 Task: Search one way flight ticket for 2 adults, 2 infants in seat and 1 infant on lap in first from Block Island: Block Island State Airport to Evansville: Evansville Regional Airport on 5-3-2023. Choice of flights is Alaska. Number of bags: 1 carry on bag and 5 checked bags. Price is upto 80000. Outbound departure time preference is 9:15.
Action: Mouse moved to (298, 121)
Screenshot: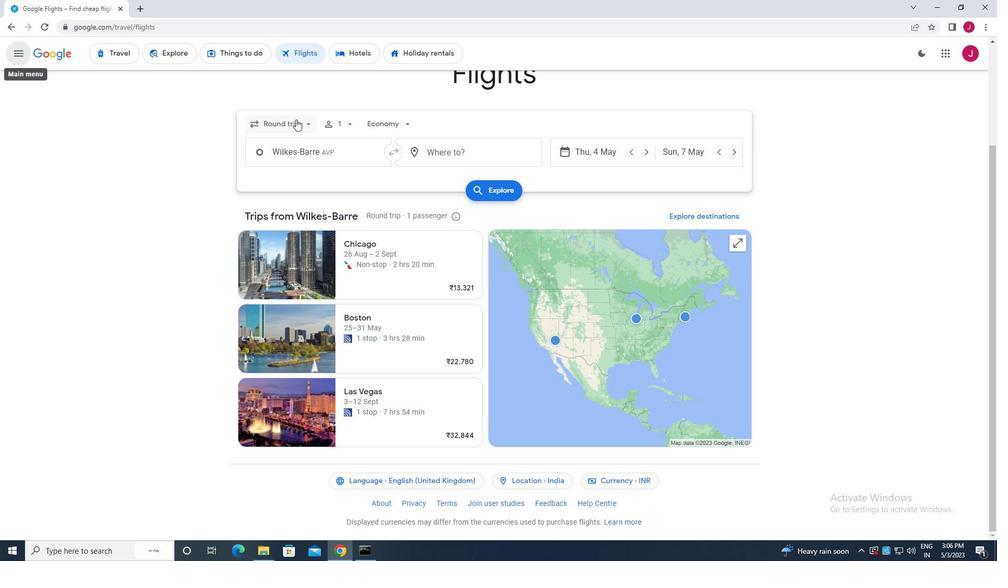 
Action: Mouse pressed left at (298, 121)
Screenshot: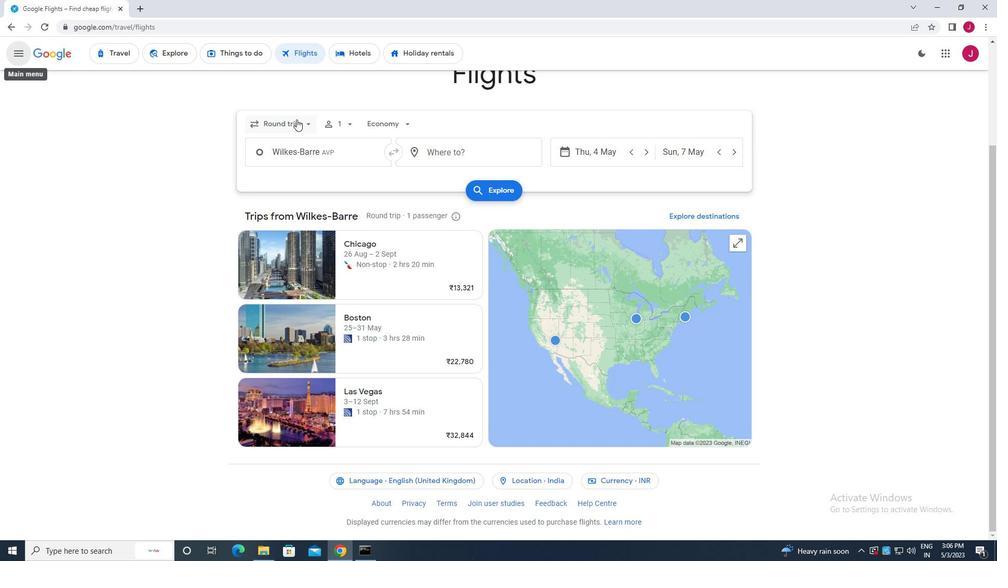 
Action: Mouse moved to (301, 170)
Screenshot: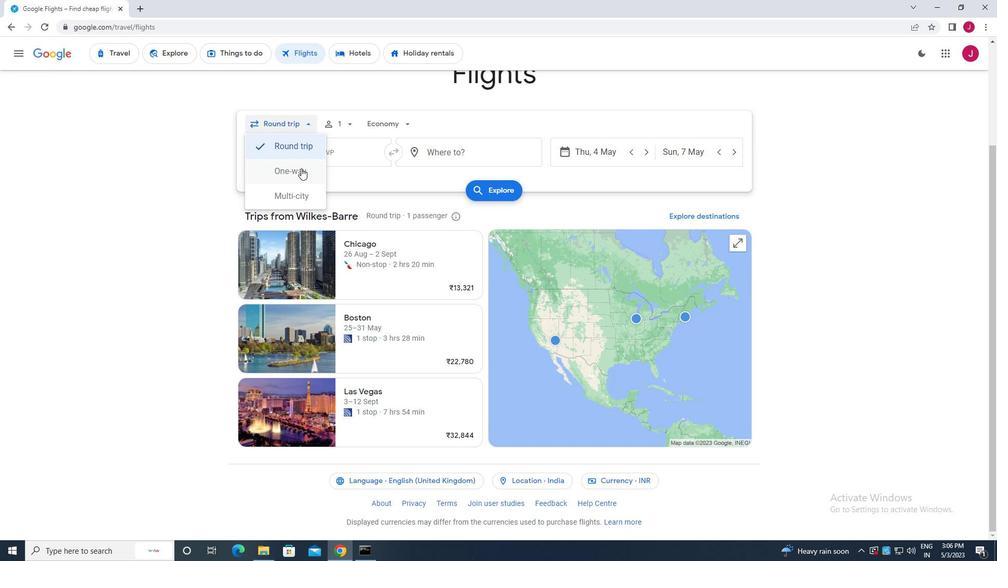
Action: Mouse pressed left at (301, 170)
Screenshot: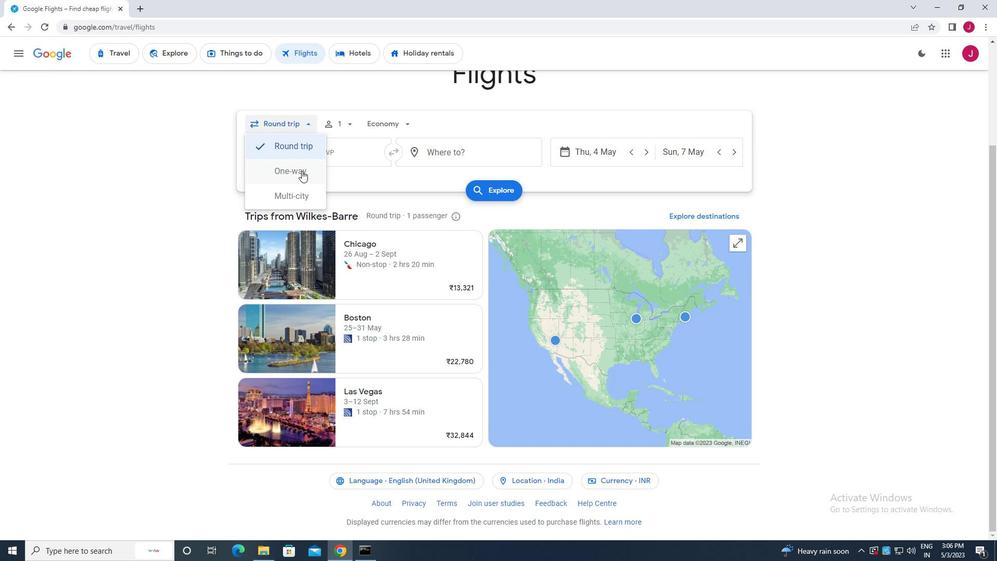 
Action: Mouse moved to (345, 125)
Screenshot: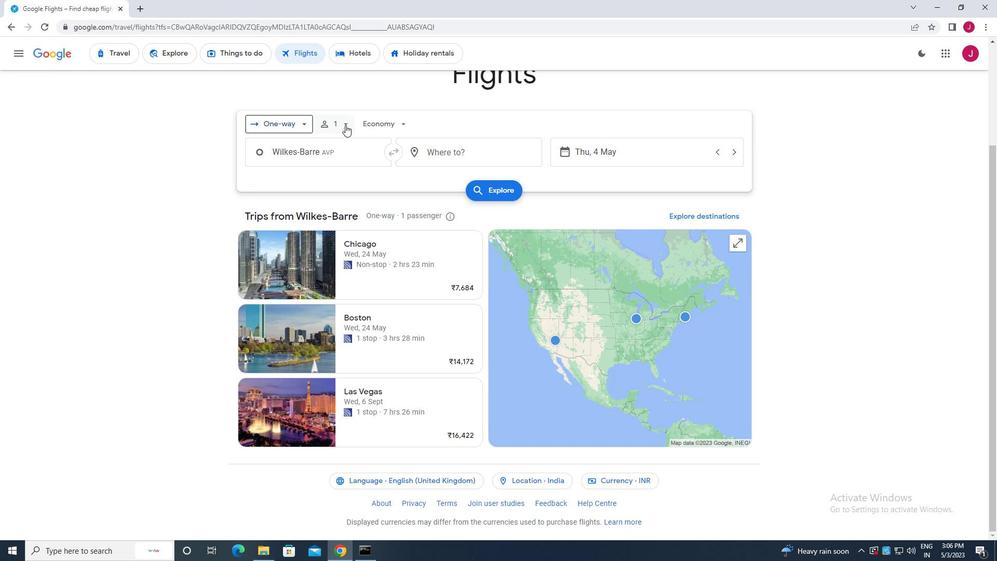 
Action: Mouse pressed left at (345, 125)
Screenshot: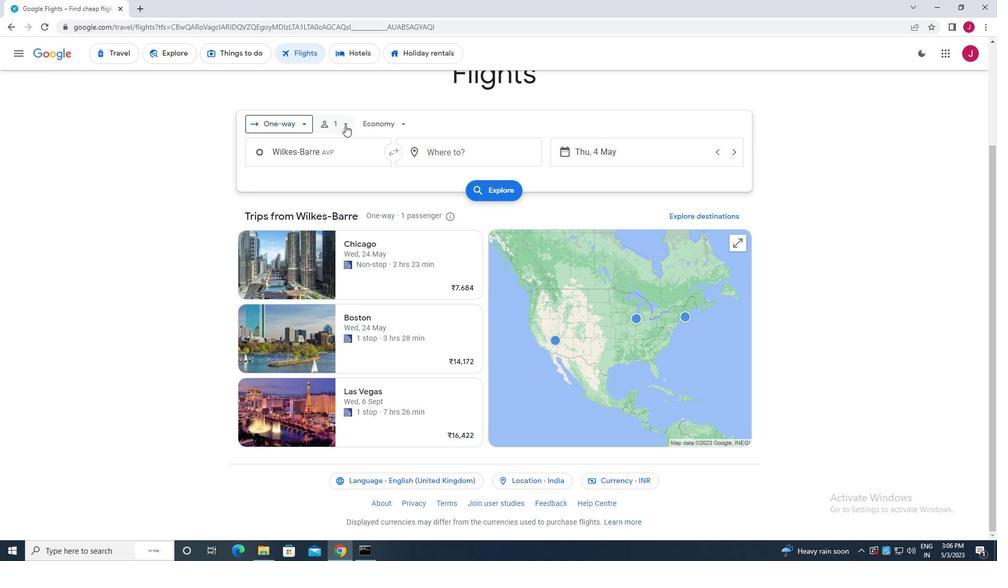 
Action: Mouse moved to (423, 151)
Screenshot: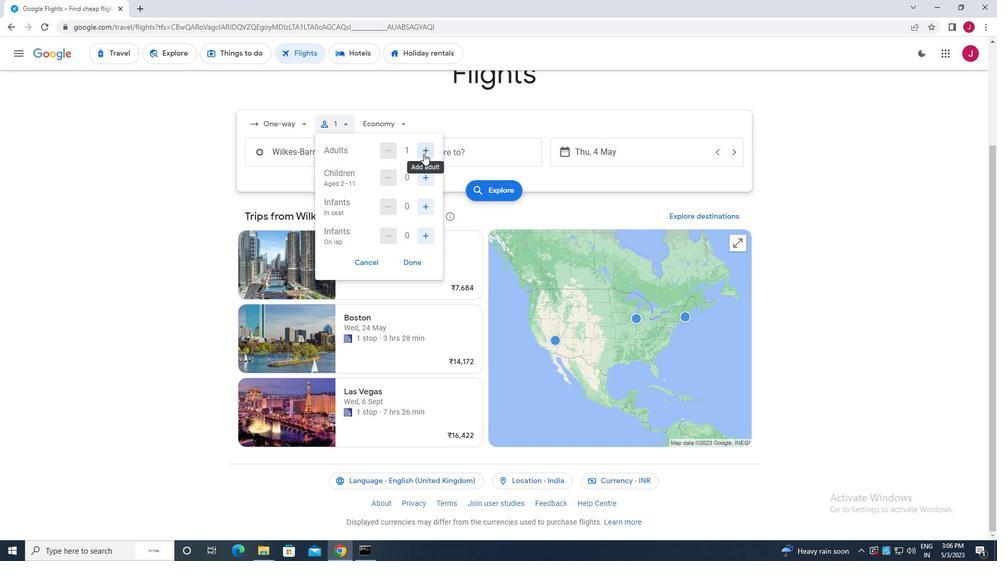 
Action: Mouse pressed left at (423, 151)
Screenshot: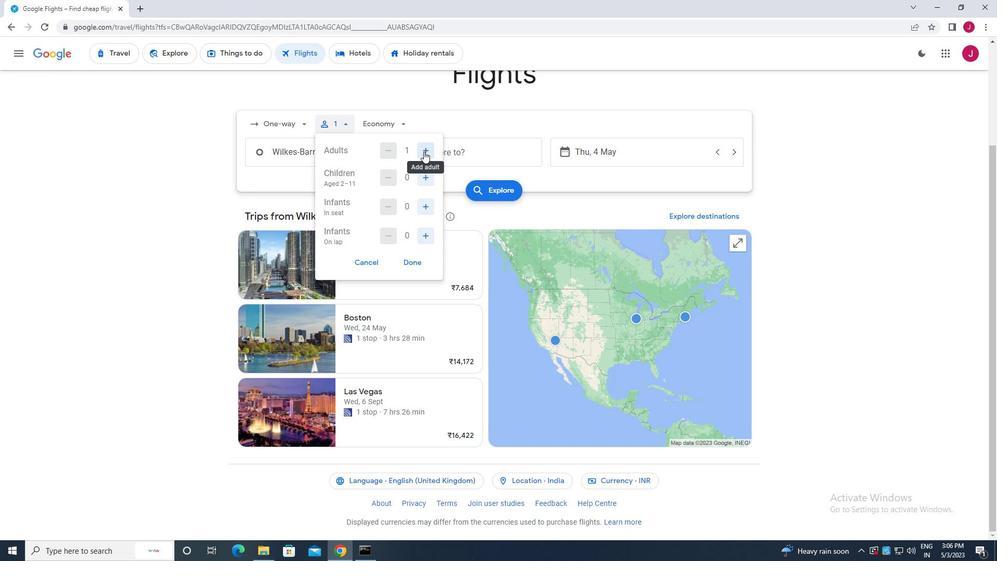 
Action: Mouse moved to (423, 206)
Screenshot: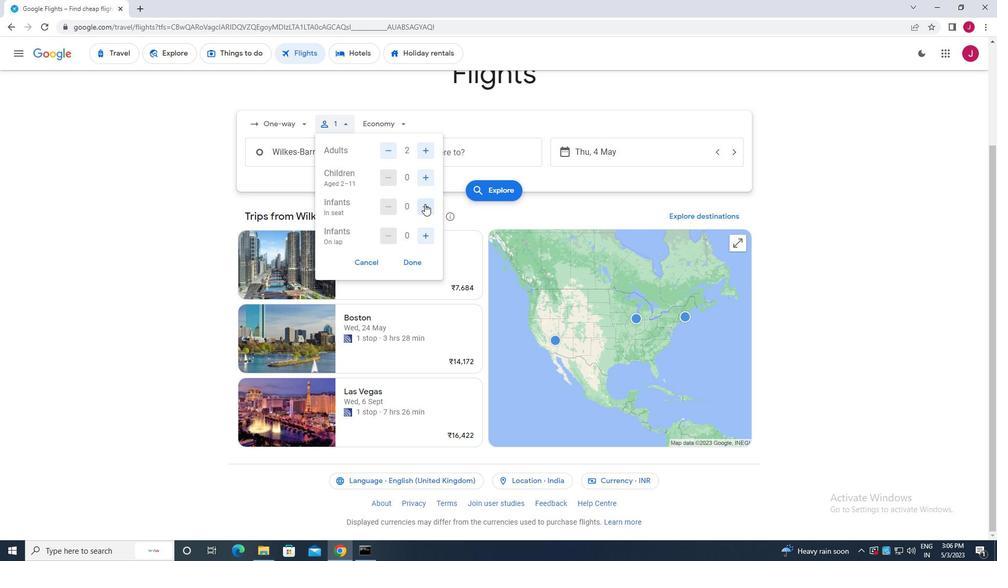 
Action: Mouse pressed left at (423, 206)
Screenshot: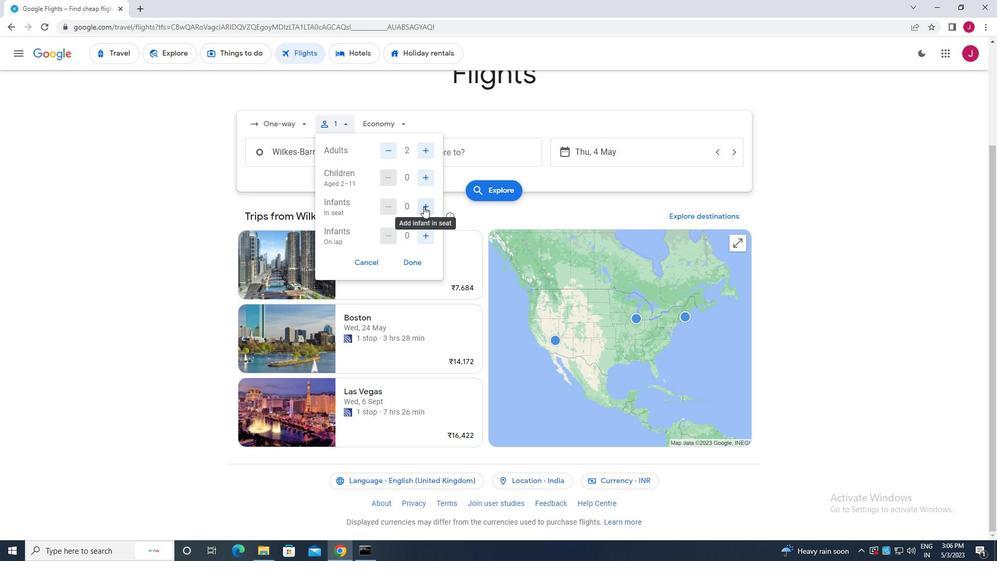 
Action: Mouse pressed left at (423, 206)
Screenshot: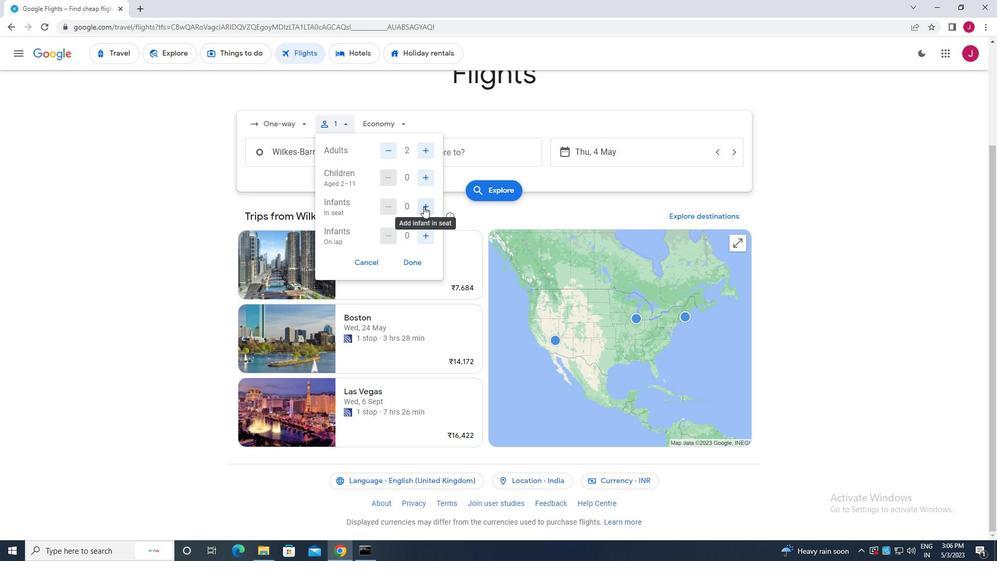 
Action: Mouse moved to (427, 236)
Screenshot: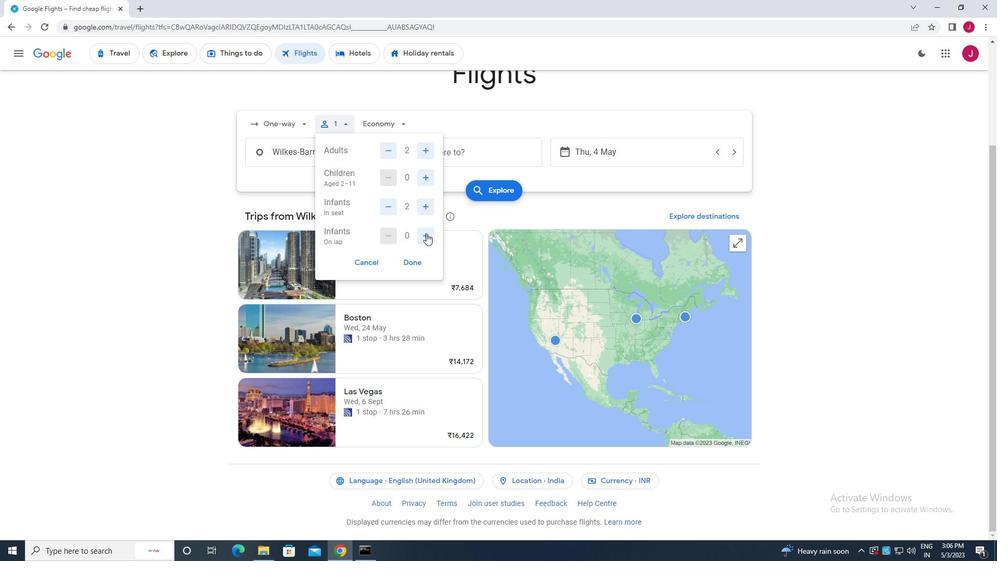 
Action: Mouse pressed left at (427, 236)
Screenshot: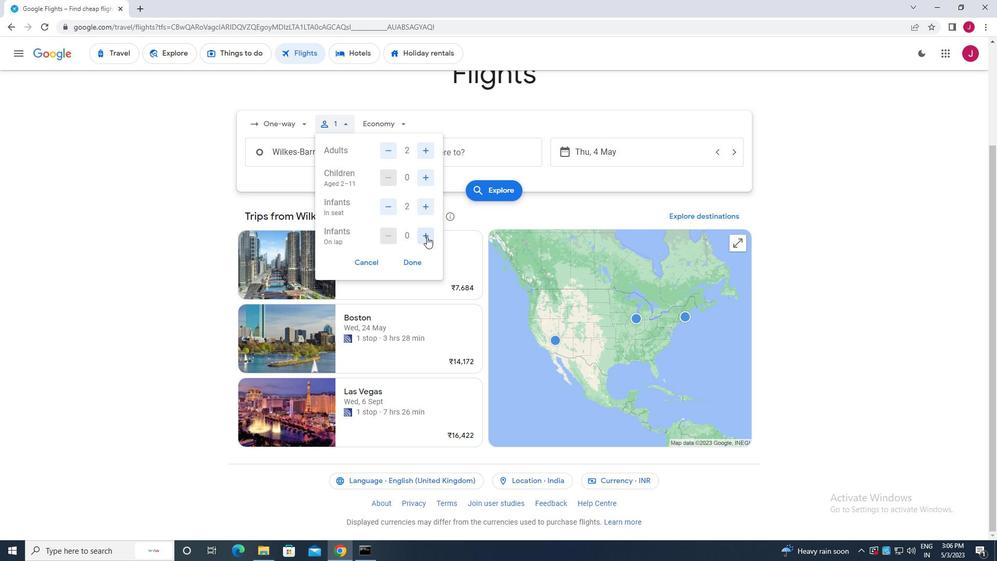 
Action: Mouse moved to (414, 260)
Screenshot: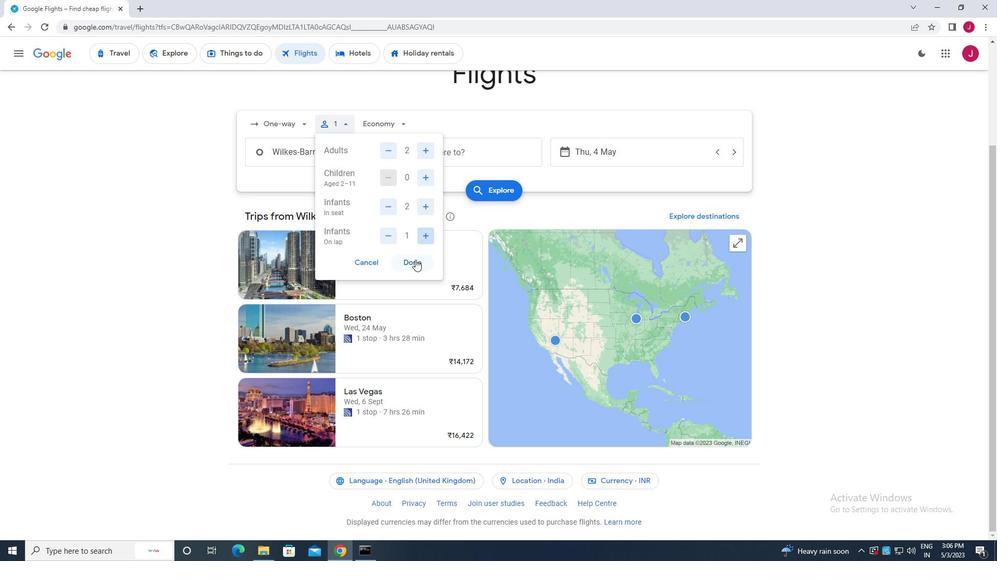 
Action: Mouse pressed left at (414, 260)
Screenshot: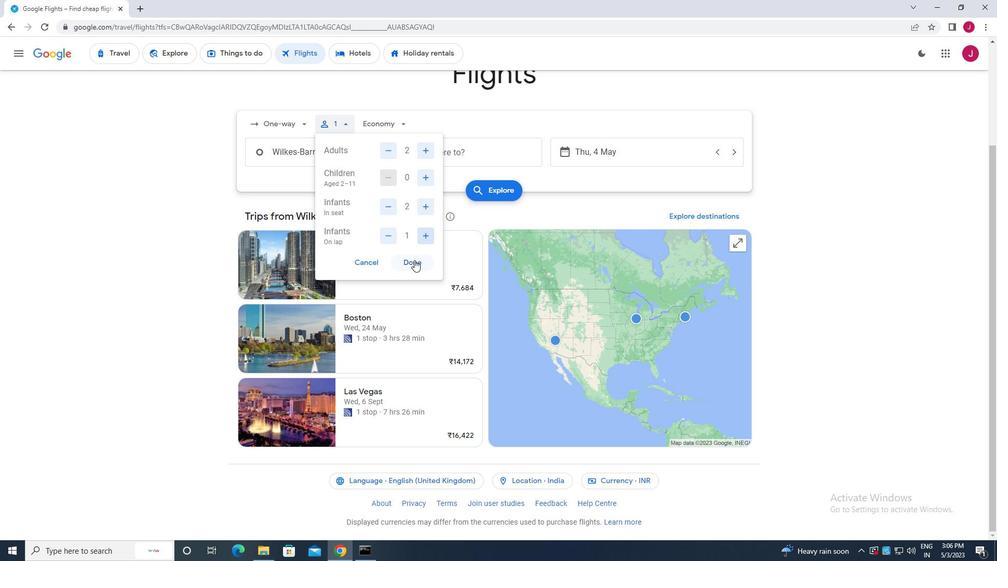 
Action: Mouse moved to (399, 125)
Screenshot: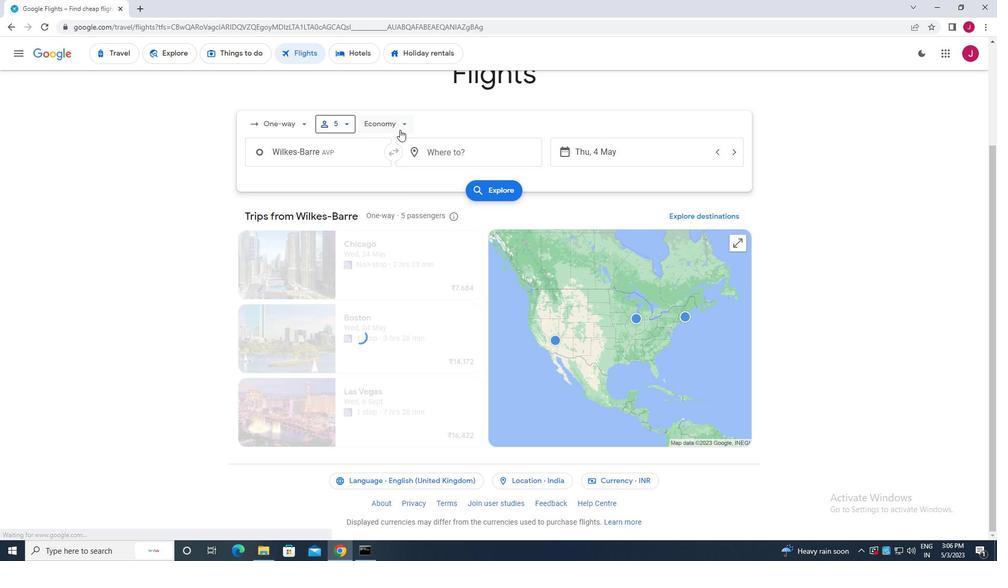 
Action: Mouse pressed left at (399, 125)
Screenshot: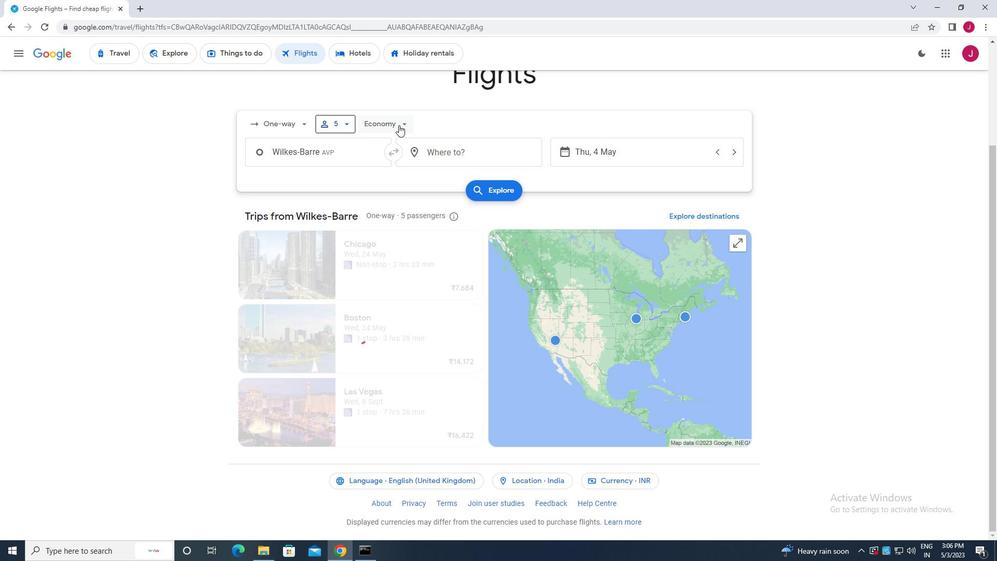 
Action: Mouse moved to (402, 217)
Screenshot: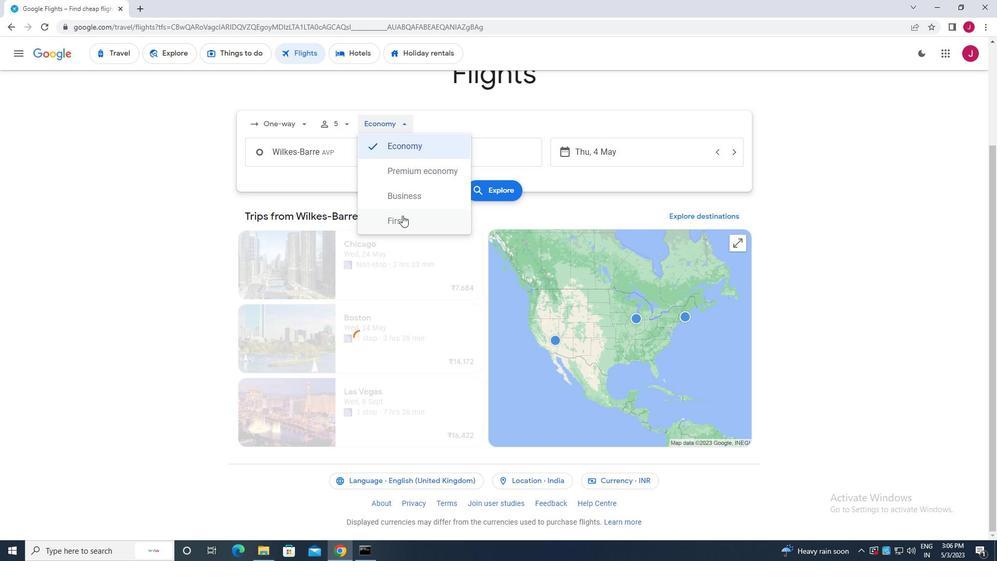 
Action: Mouse pressed left at (402, 217)
Screenshot: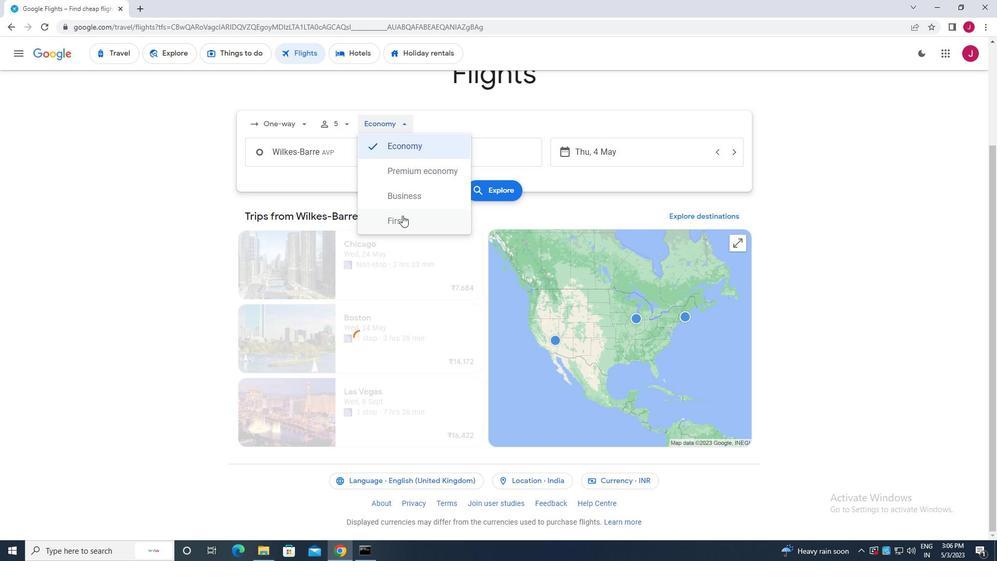 
Action: Mouse moved to (352, 154)
Screenshot: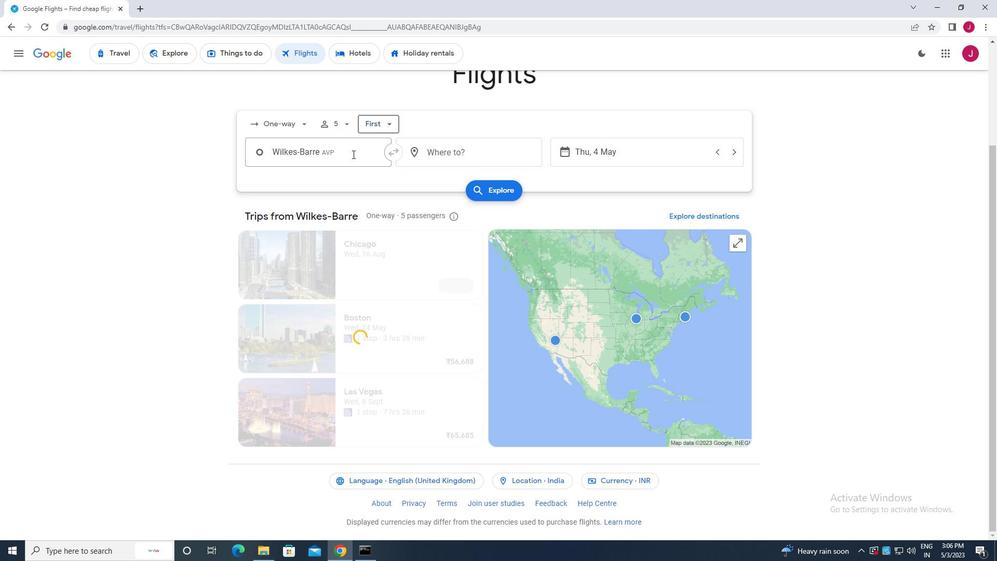 
Action: Mouse pressed left at (352, 154)
Screenshot: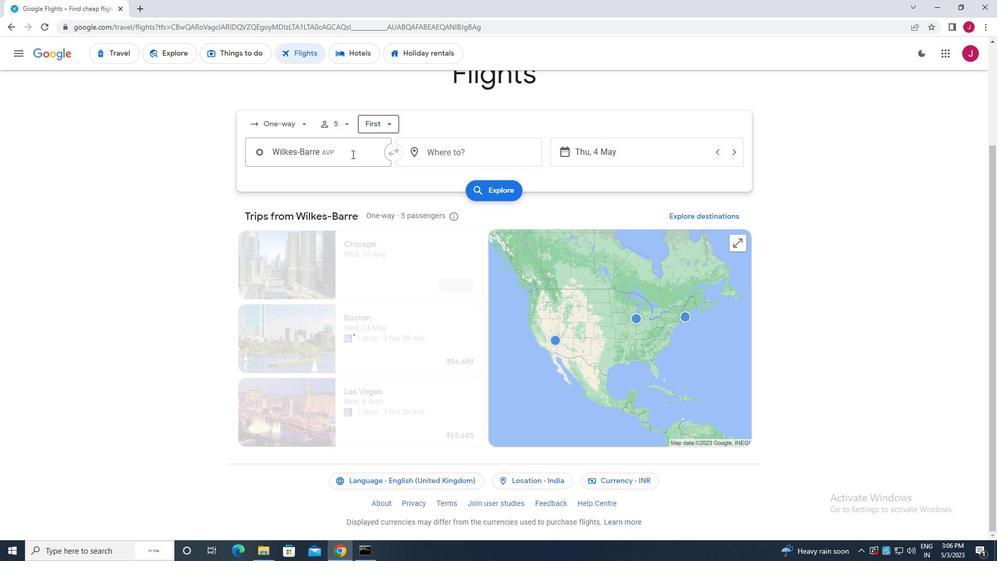 
Action: Key pressed block<Key.space>island<Key.space>state<Key.space>
Screenshot: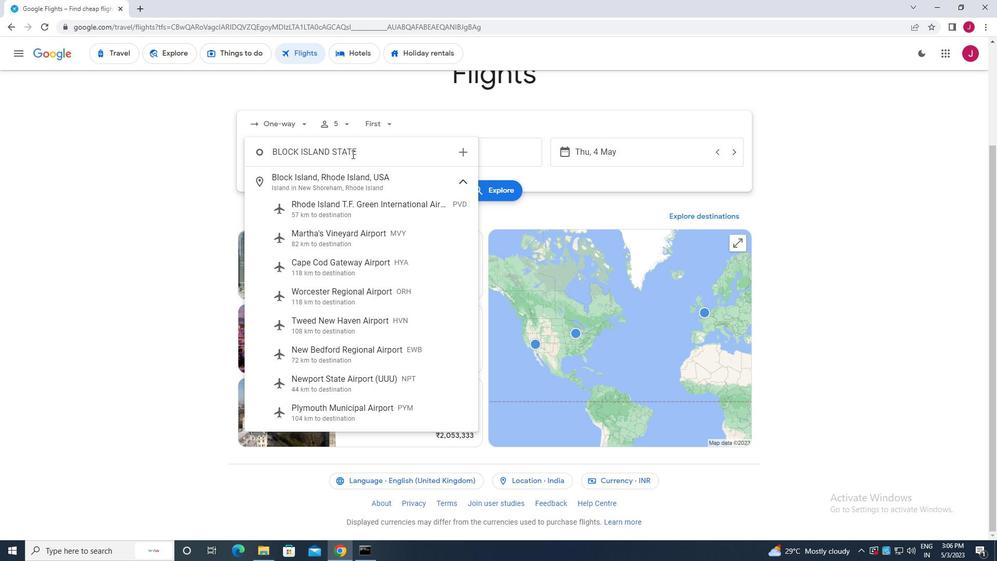
Action: Mouse moved to (376, 181)
Screenshot: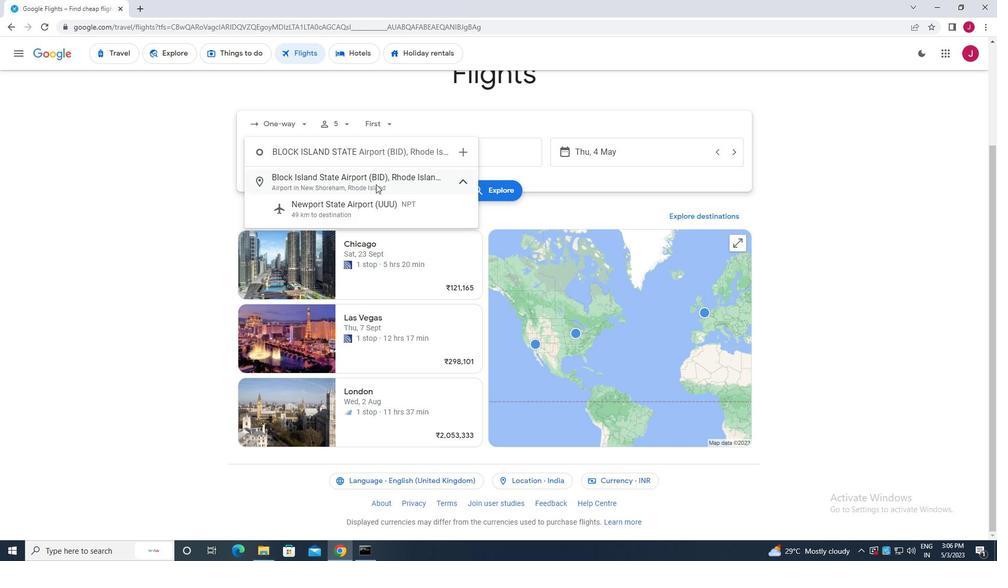 
Action: Mouse pressed left at (376, 181)
Screenshot: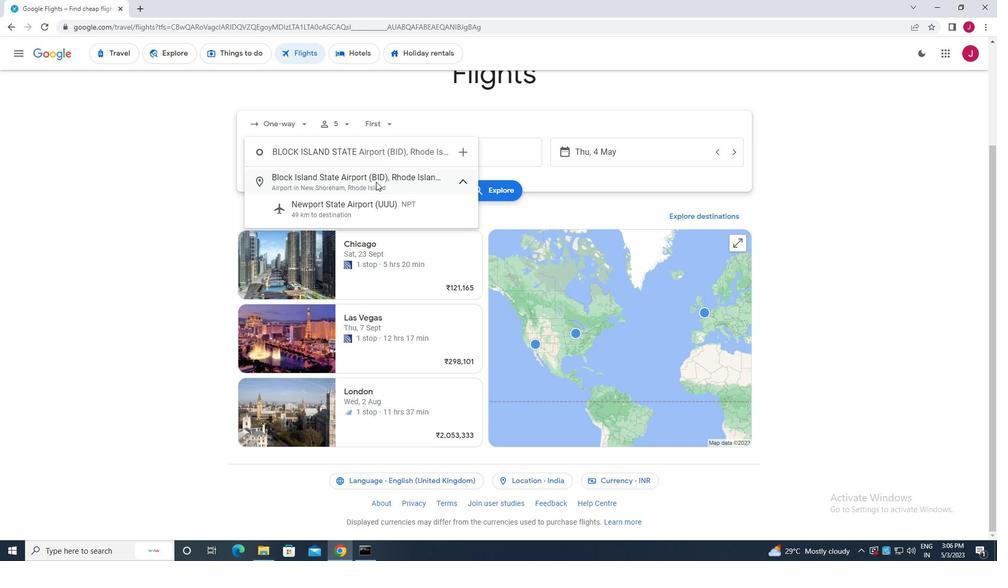 
Action: Mouse moved to (466, 152)
Screenshot: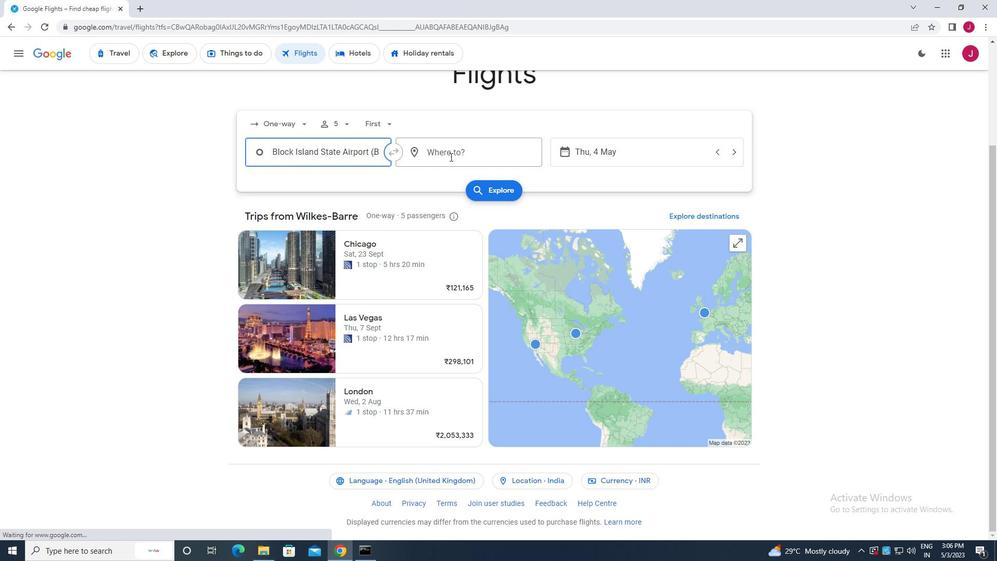 
Action: Mouse pressed left at (466, 152)
Screenshot: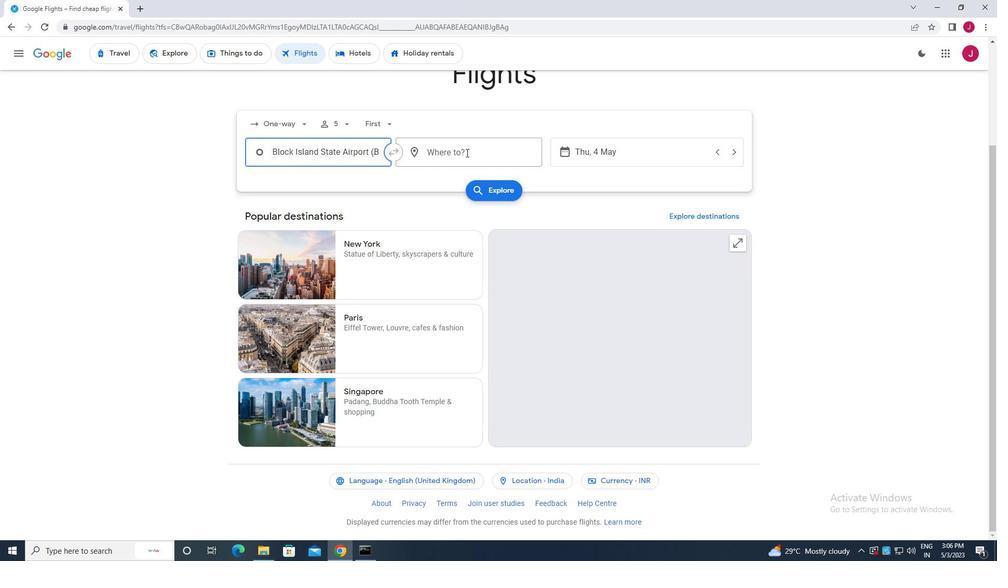 
Action: Mouse moved to (466, 152)
Screenshot: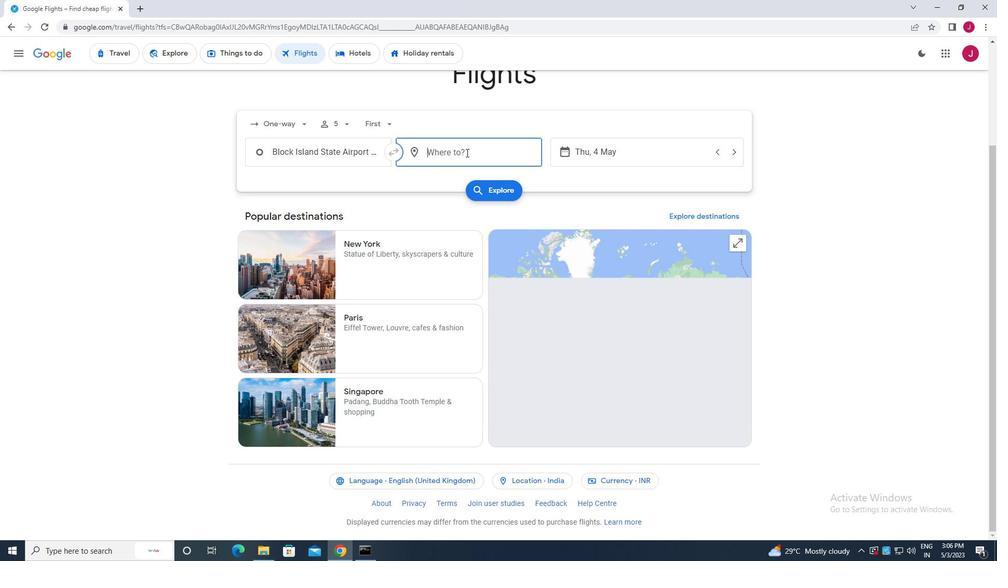 
Action: Key pressed evans
Screenshot: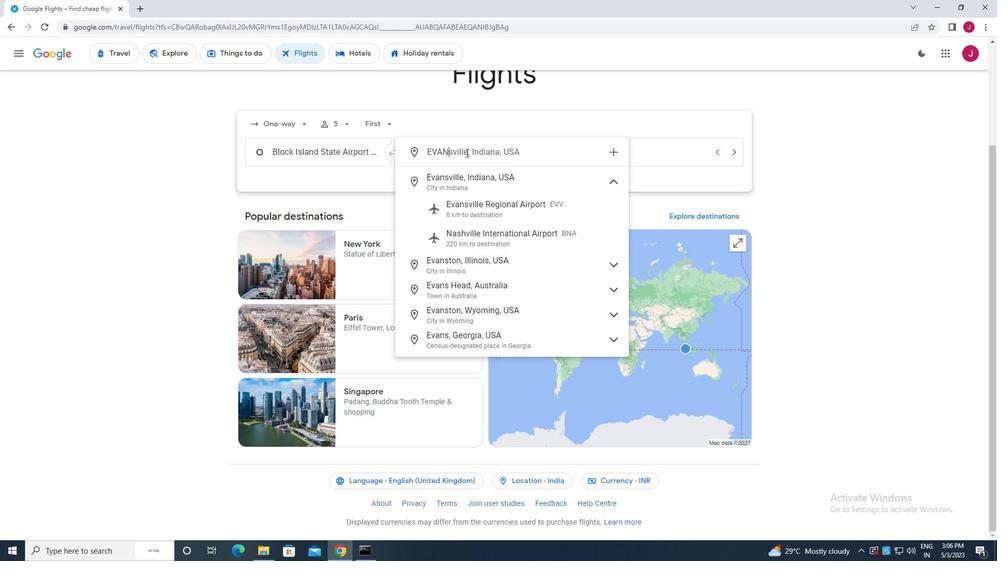 
Action: Mouse moved to (486, 207)
Screenshot: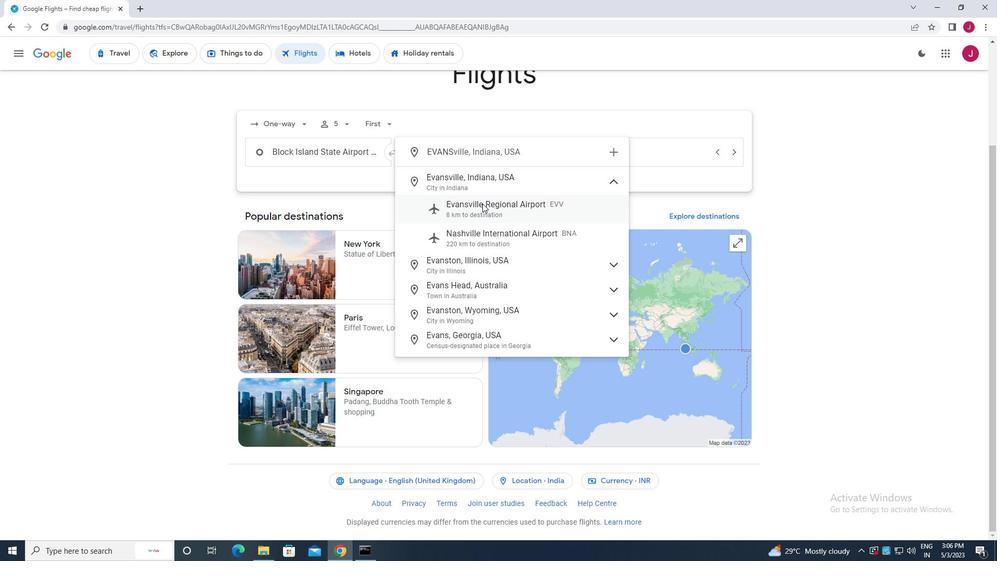 
Action: Mouse pressed left at (486, 207)
Screenshot: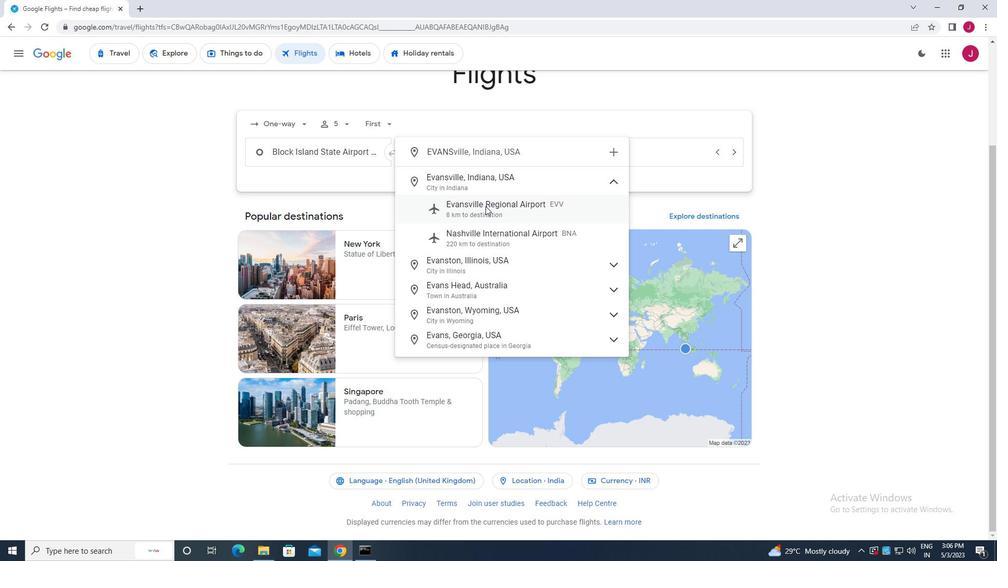 
Action: Mouse moved to (618, 155)
Screenshot: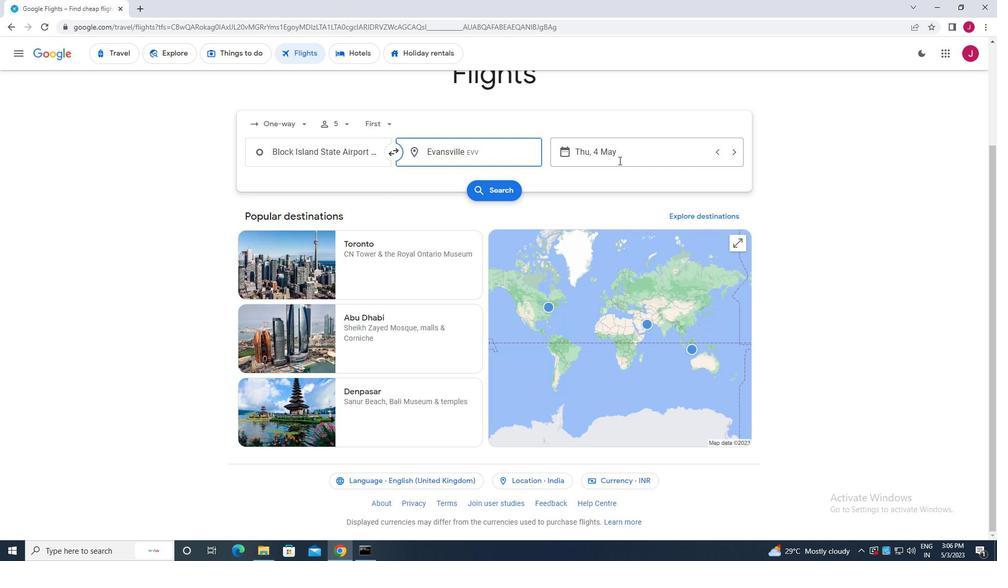
Action: Mouse pressed left at (618, 155)
Screenshot: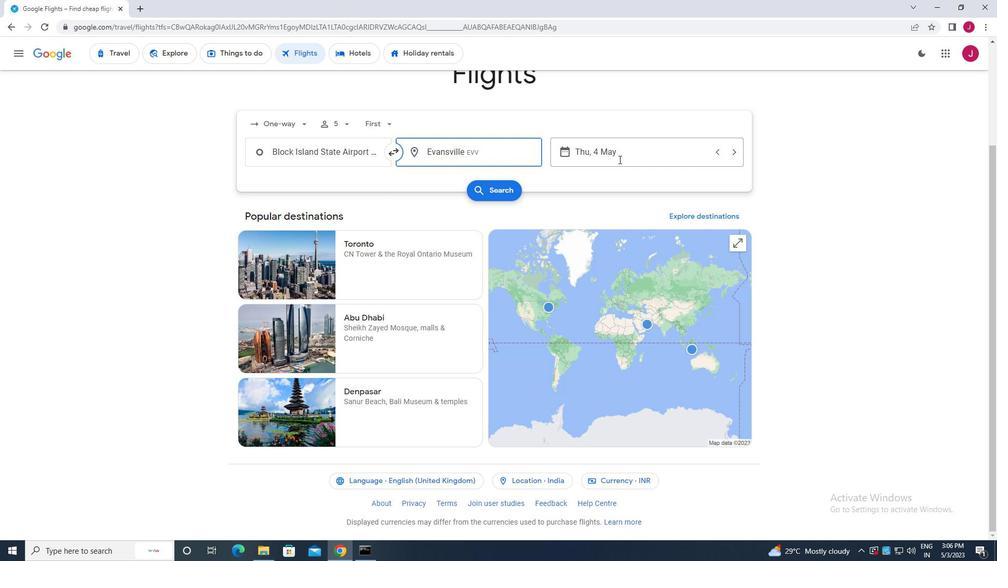 
Action: Mouse moved to (452, 235)
Screenshot: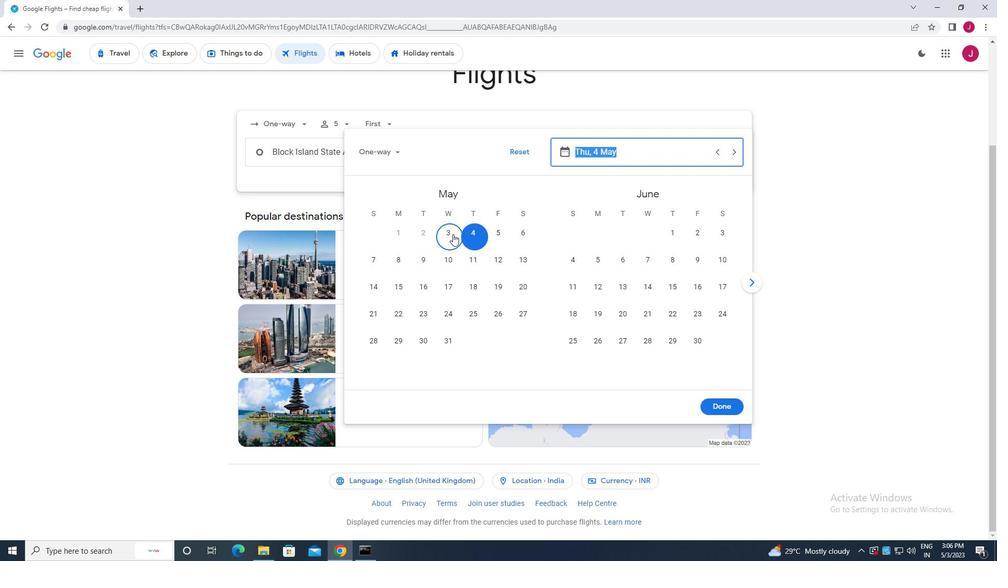 
Action: Mouse pressed left at (452, 235)
Screenshot: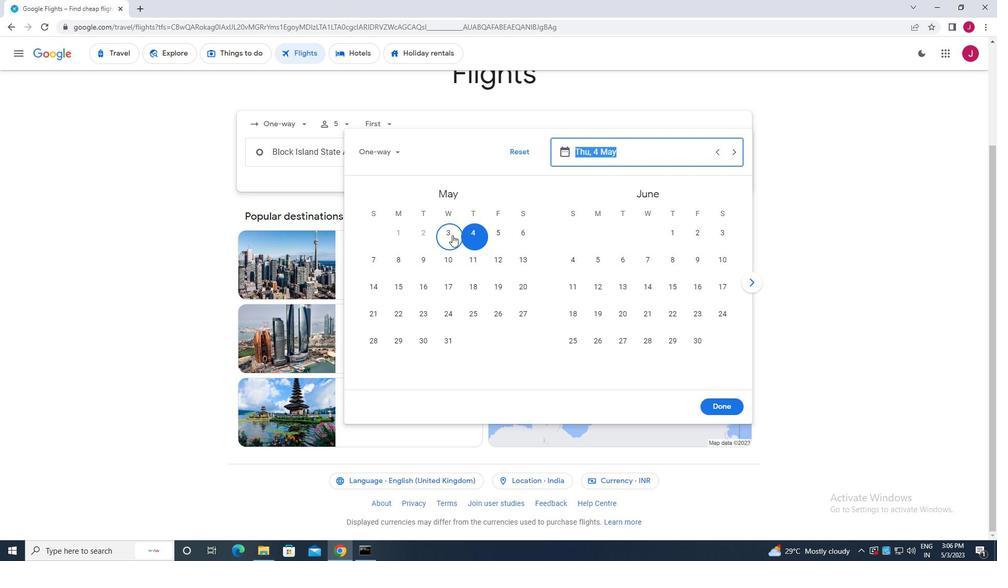 
Action: Mouse moved to (717, 402)
Screenshot: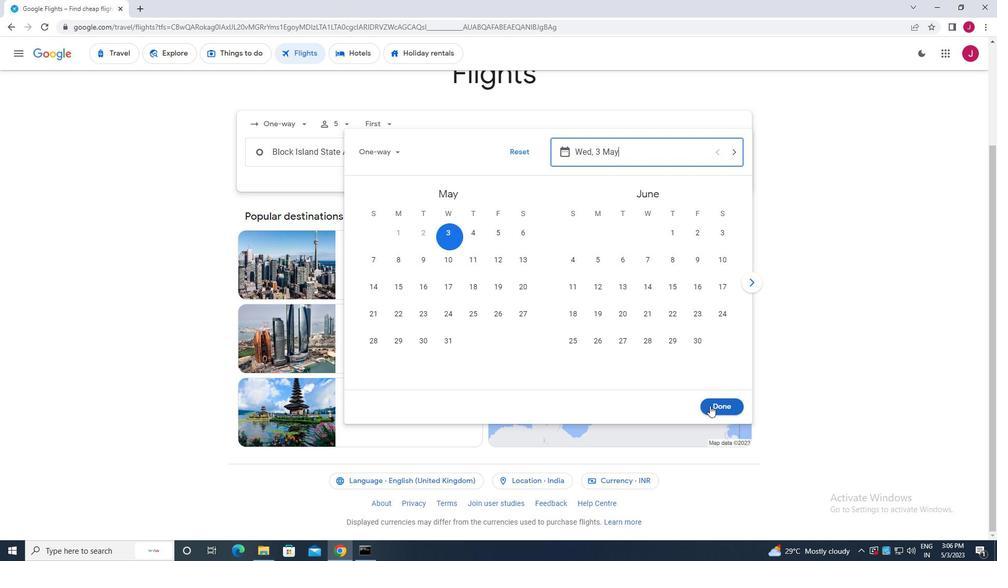 
Action: Mouse pressed left at (717, 402)
Screenshot: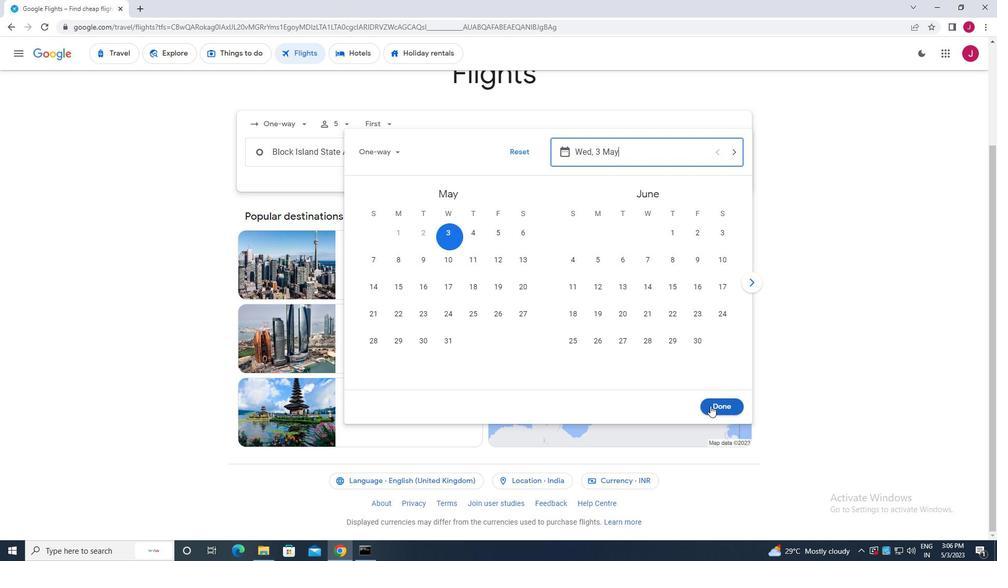 
Action: Mouse moved to (494, 188)
Screenshot: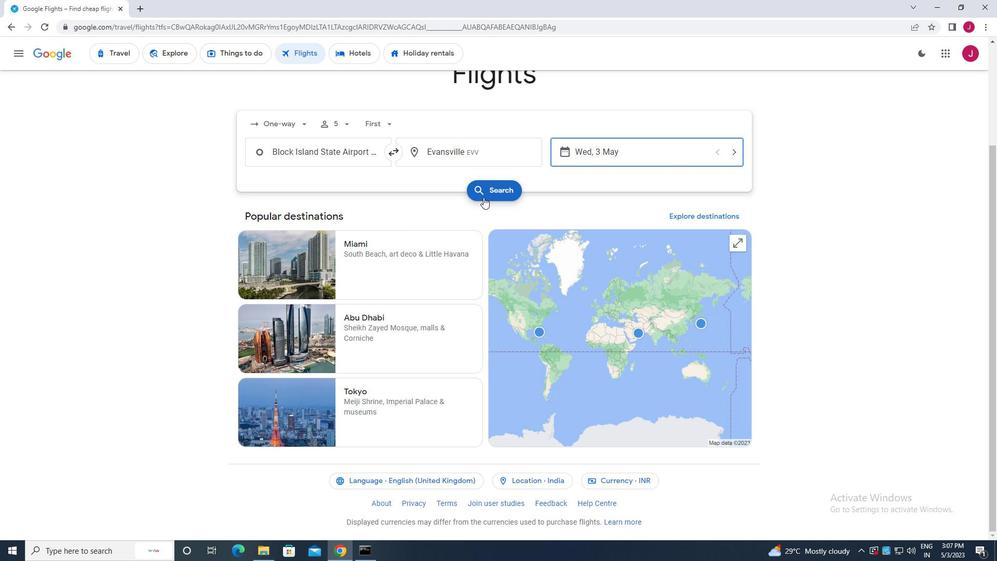 
Action: Mouse pressed left at (494, 188)
Screenshot: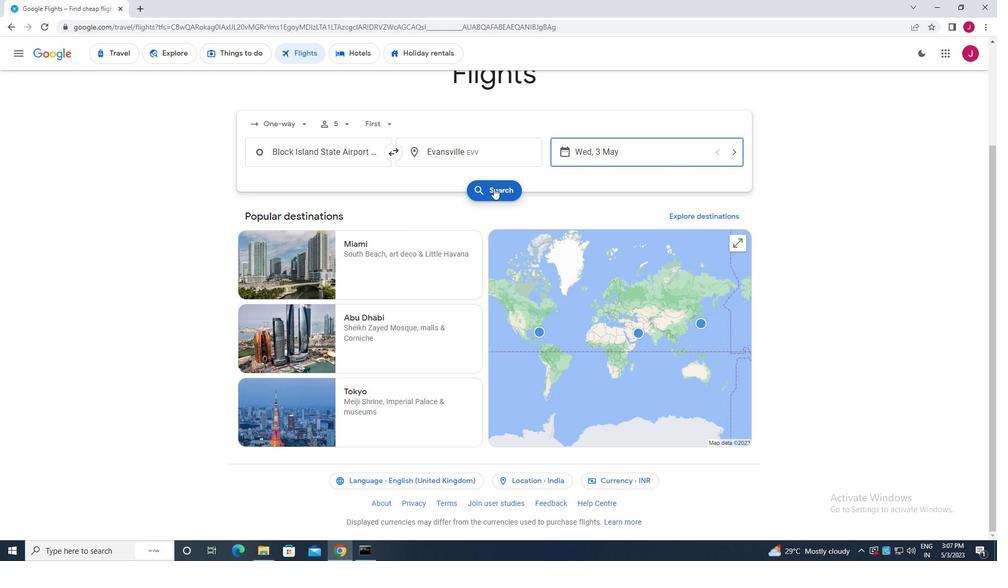 
Action: Mouse moved to (259, 147)
Screenshot: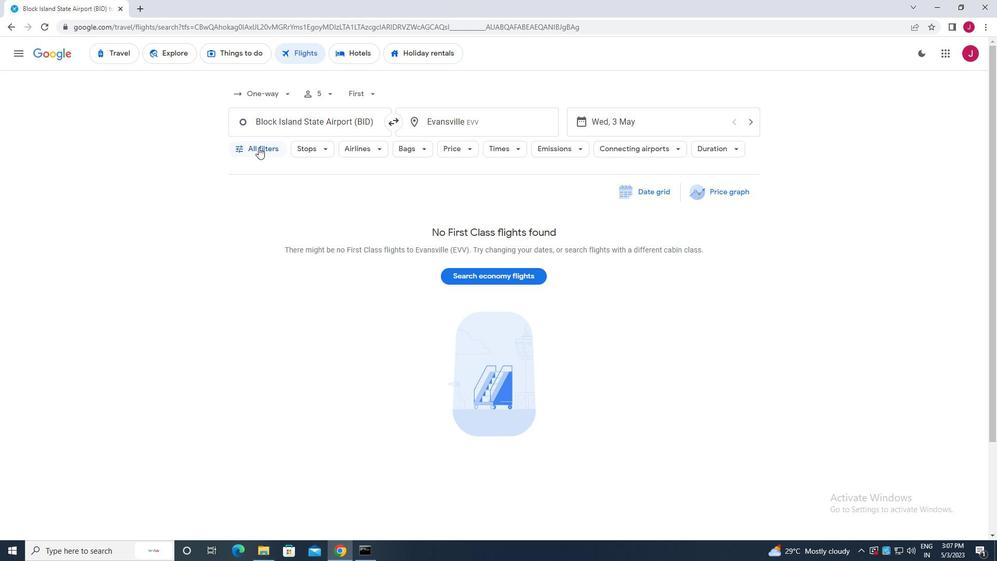 
Action: Mouse pressed left at (259, 147)
Screenshot: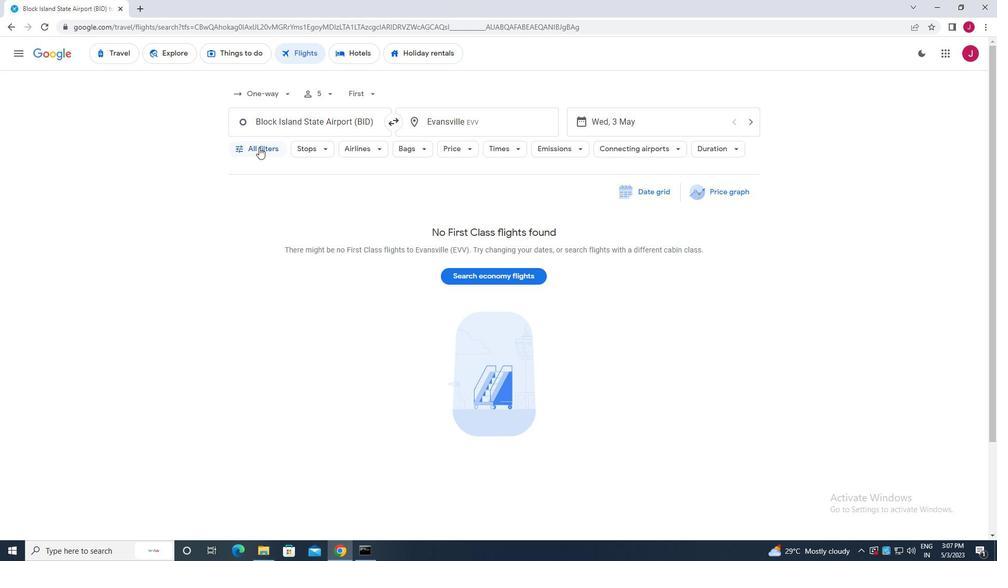 
Action: Mouse moved to (315, 209)
Screenshot: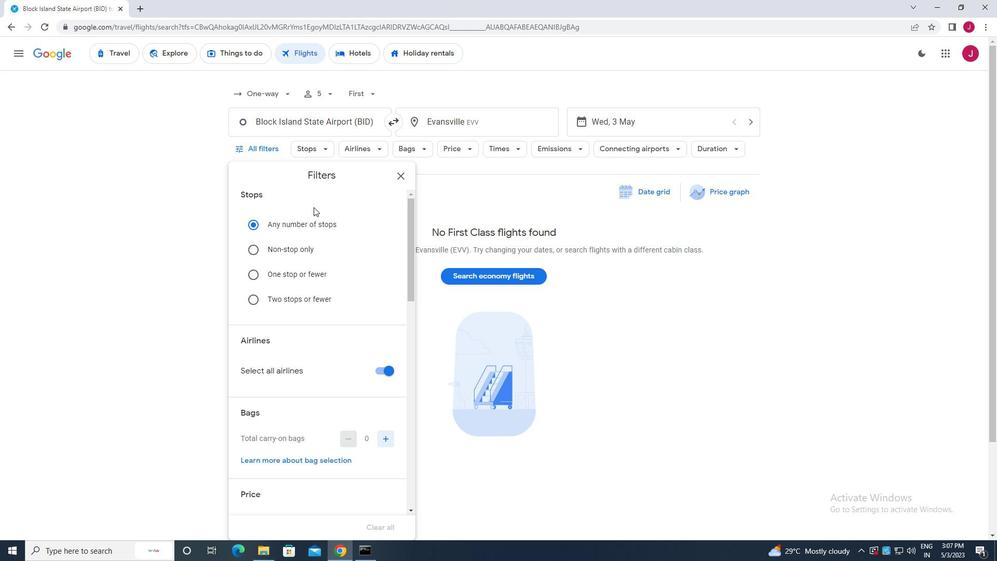 
Action: Mouse scrolled (315, 208) with delta (0, 0)
Screenshot: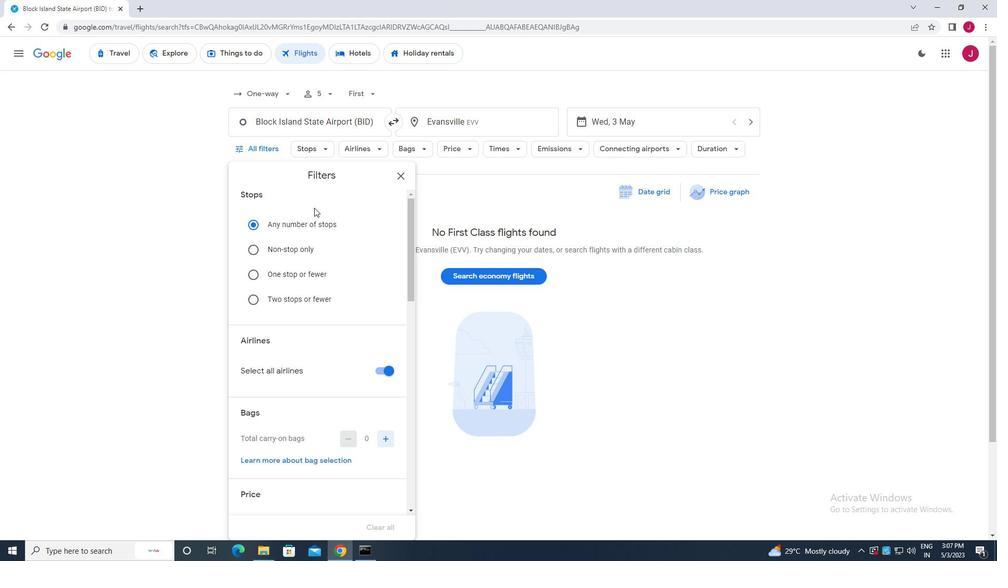
Action: Mouse moved to (315, 209)
Screenshot: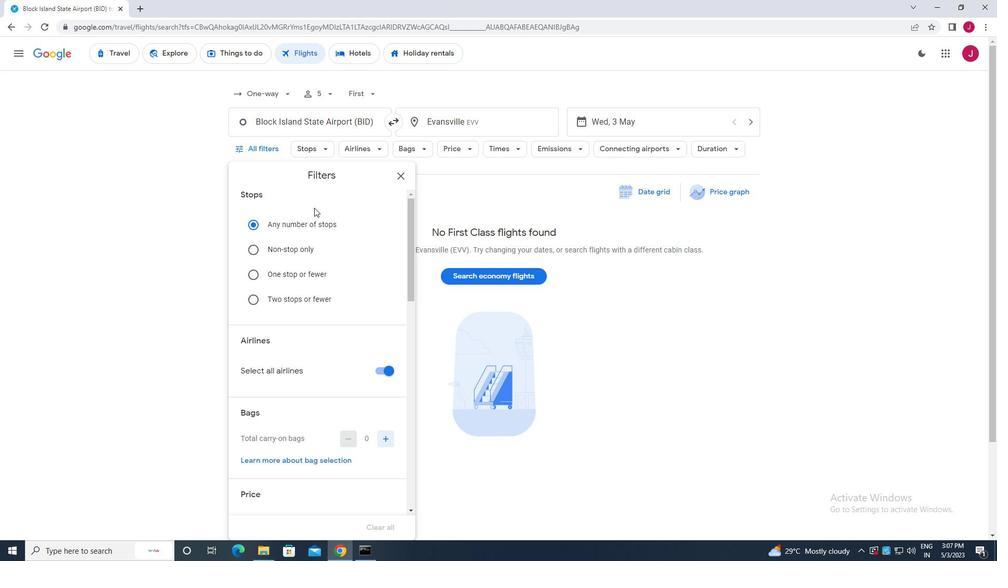 
Action: Mouse scrolled (315, 209) with delta (0, 0)
Screenshot: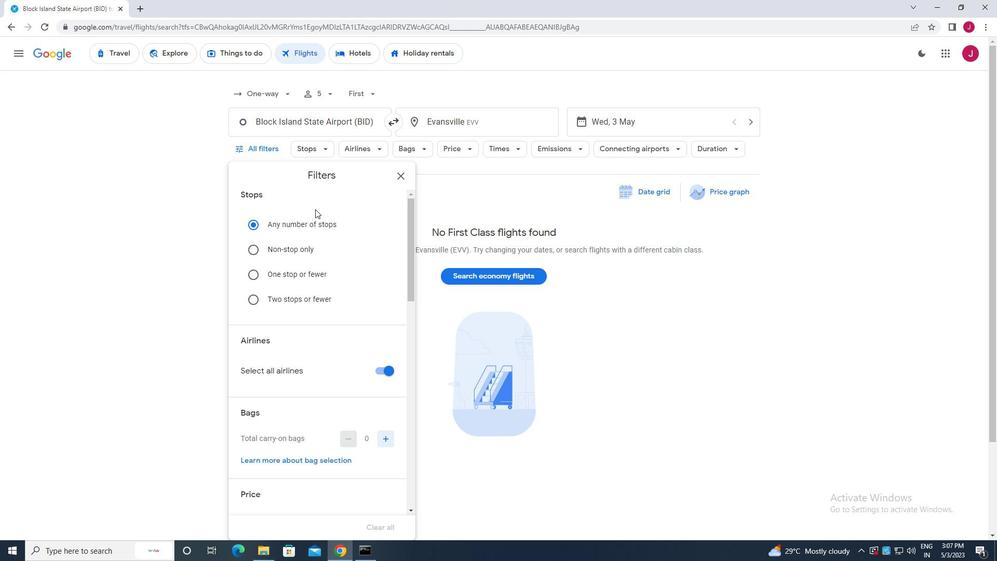 
Action: Mouse moved to (315, 211)
Screenshot: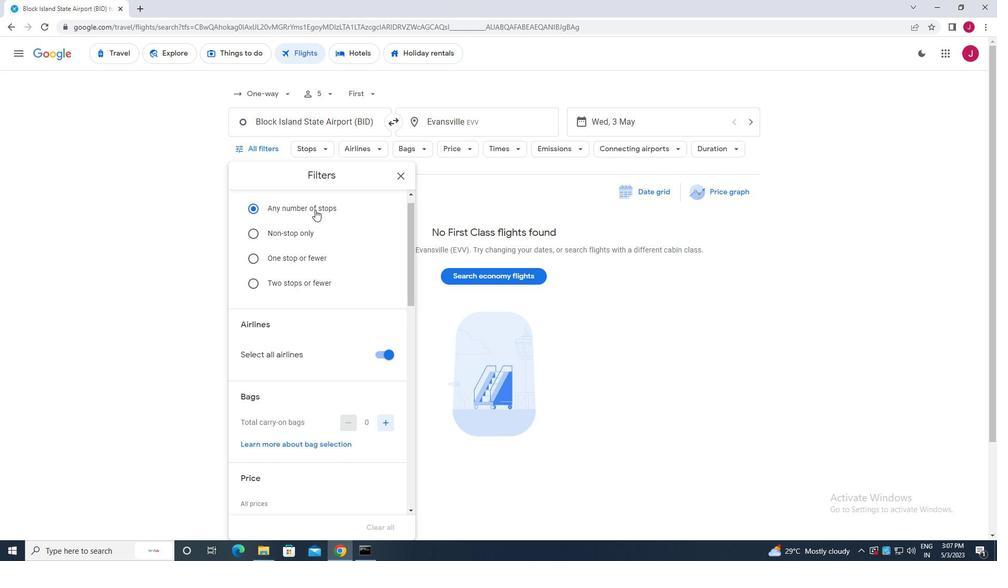 
Action: Mouse scrolled (315, 210) with delta (0, 0)
Screenshot: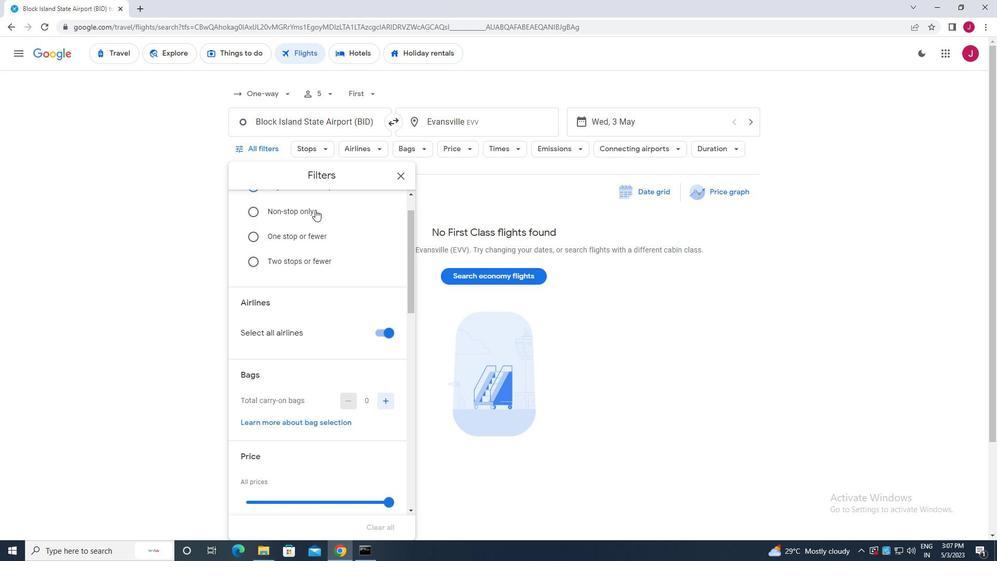 
Action: Mouse moved to (378, 216)
Screenshot: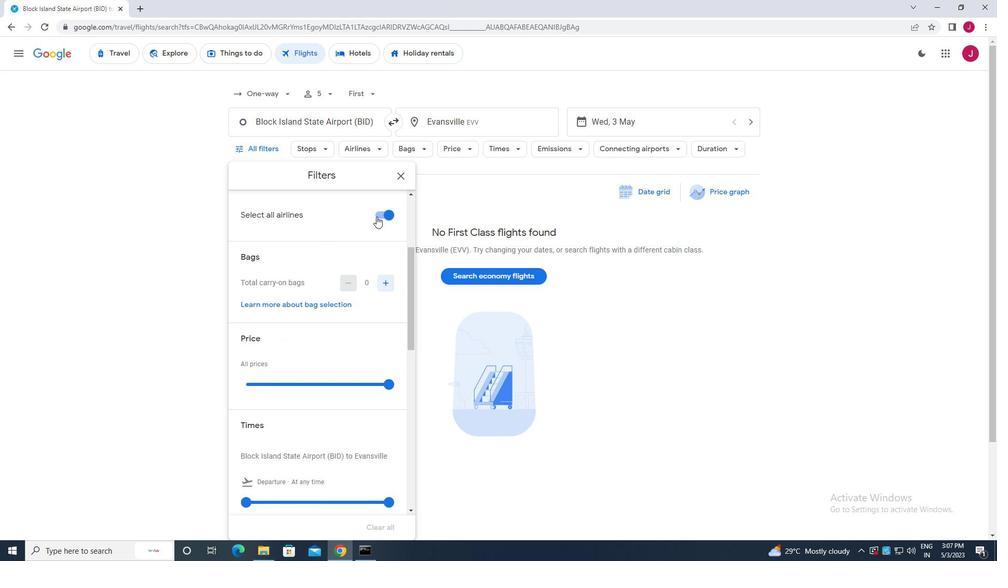 
Action: Mouse pressed left at (378, 216)
Screenshot: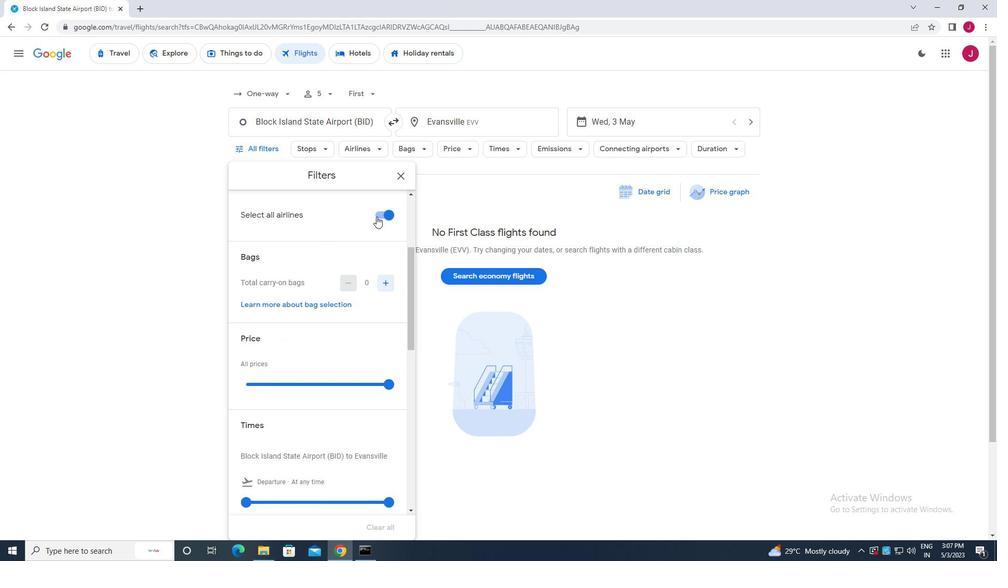
Action: Mouse moved to (348, 229)
Screenshot: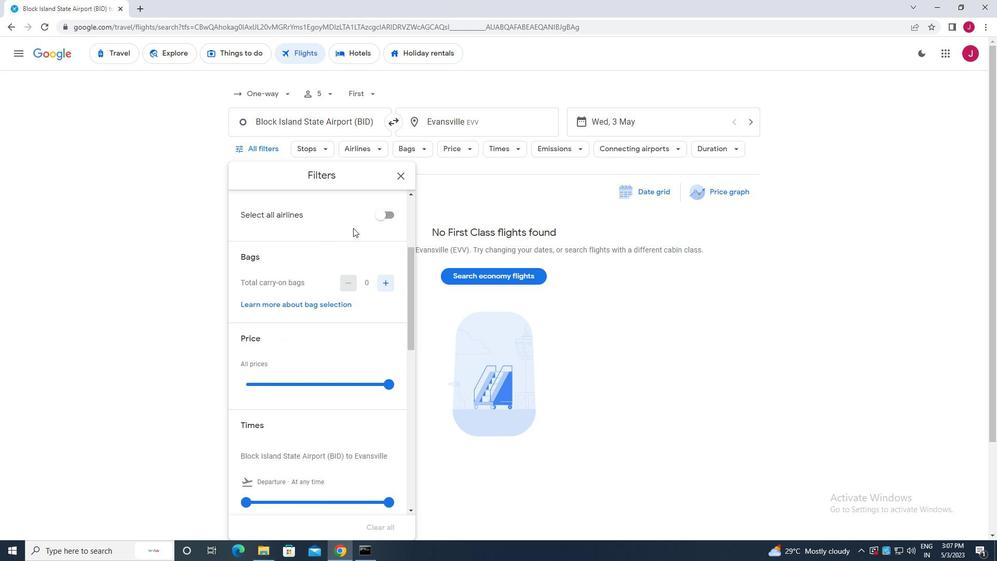 
Action: Mouse scrolled (348, 229) with delta (0, 0)
Screenshot: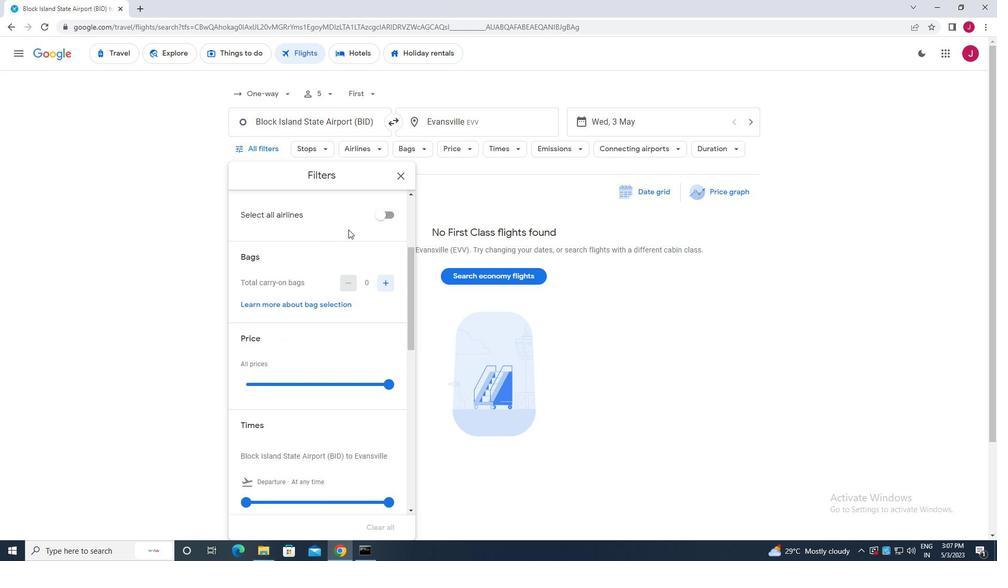 
Action: Mouse moved to (348, 232)
Screenshot: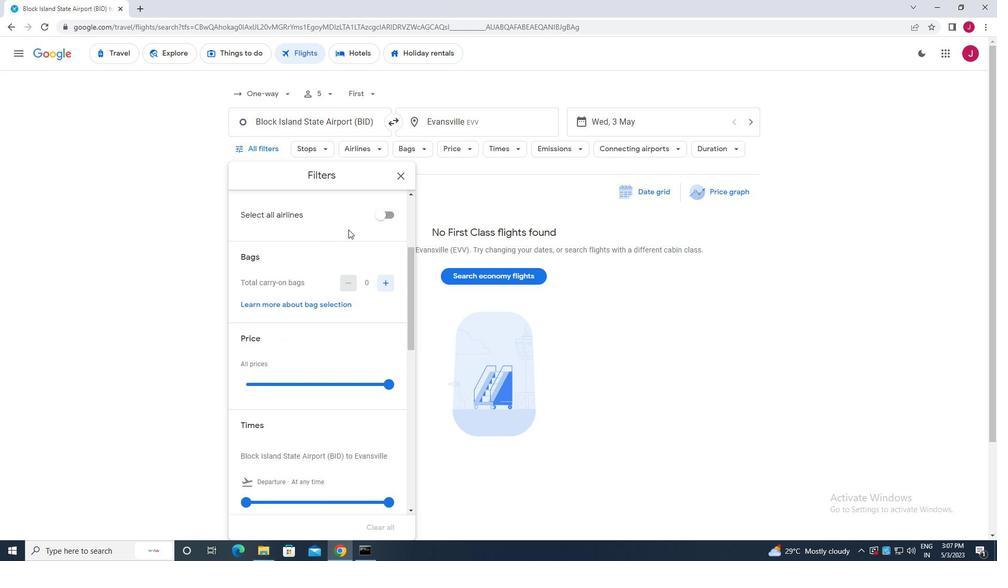 
Action: Mouse scrolled (348, 232) with delta (0, 0)
Screenshot: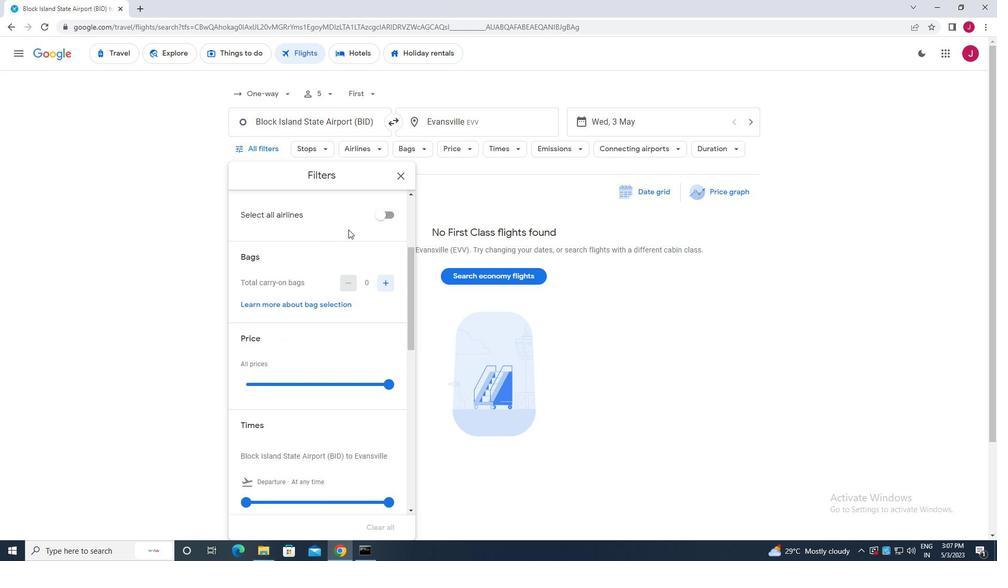 
Action: Mouse moved to (360, 249)
Screenshot: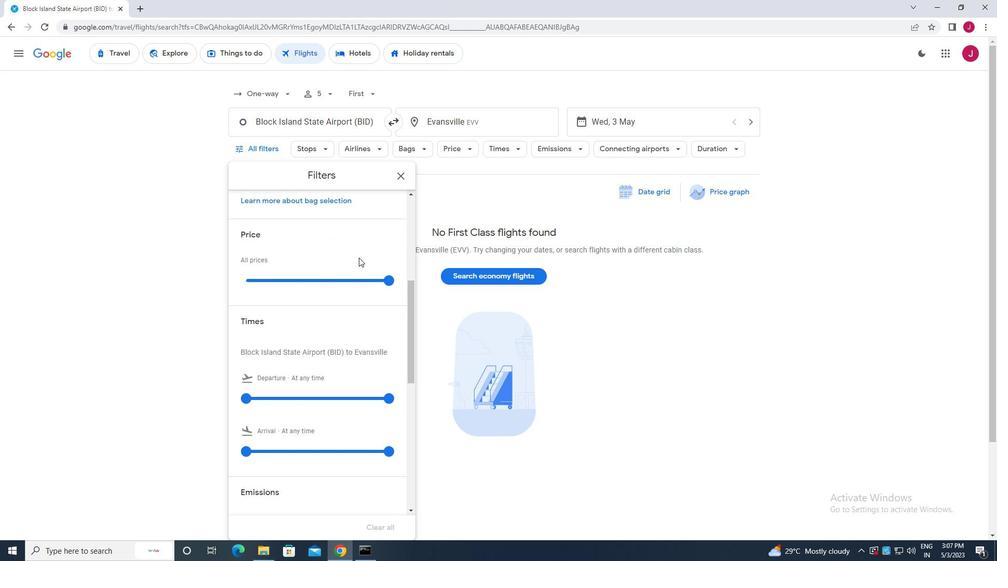 
Action: Mouse scrolled (360, 249) with delta (0, 0)
Screenshot: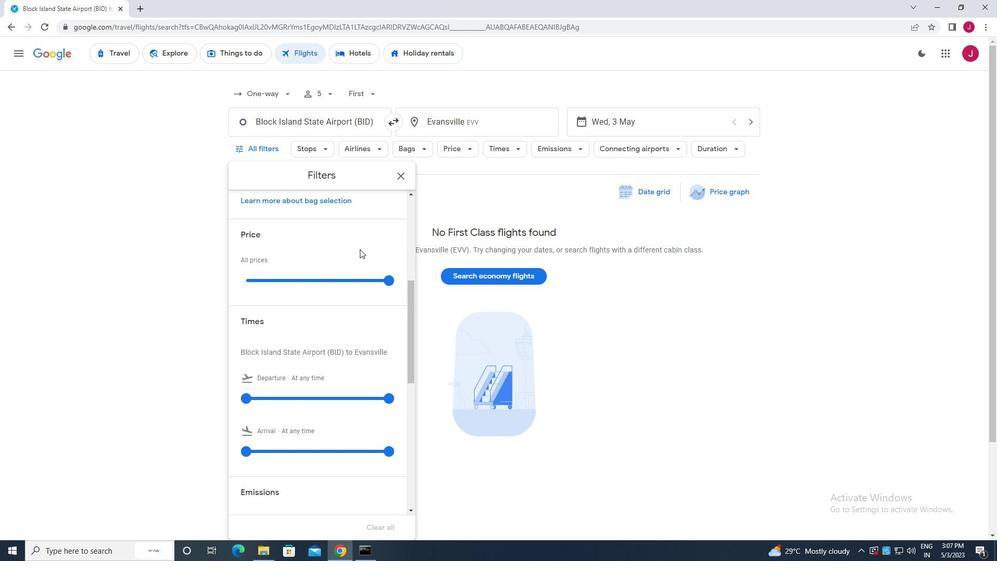 
Action: Mouse scrolled (360, 249) with delta (0, 0)
Screenshot: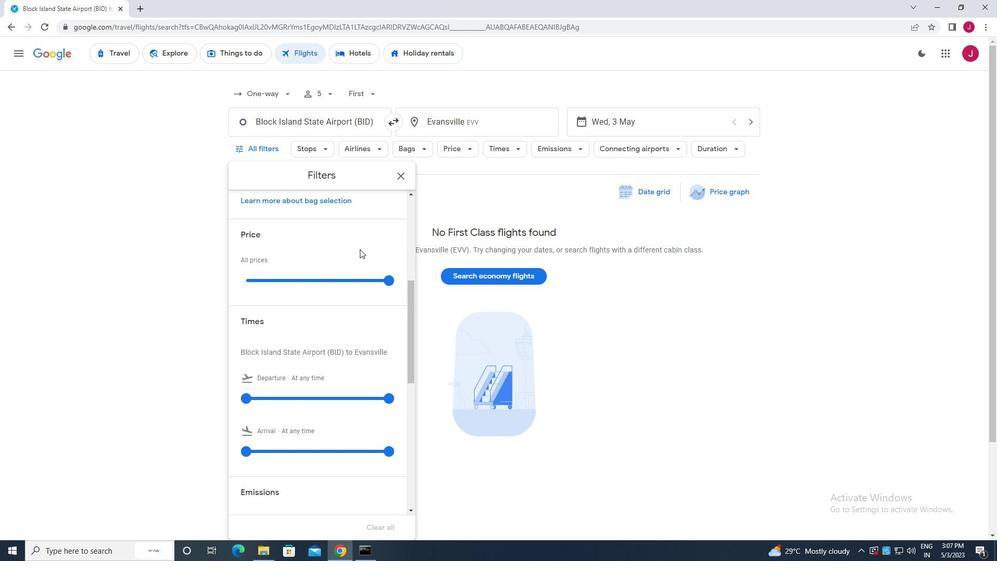 
Action: Mouse moved to (384, 285)
Screenshot: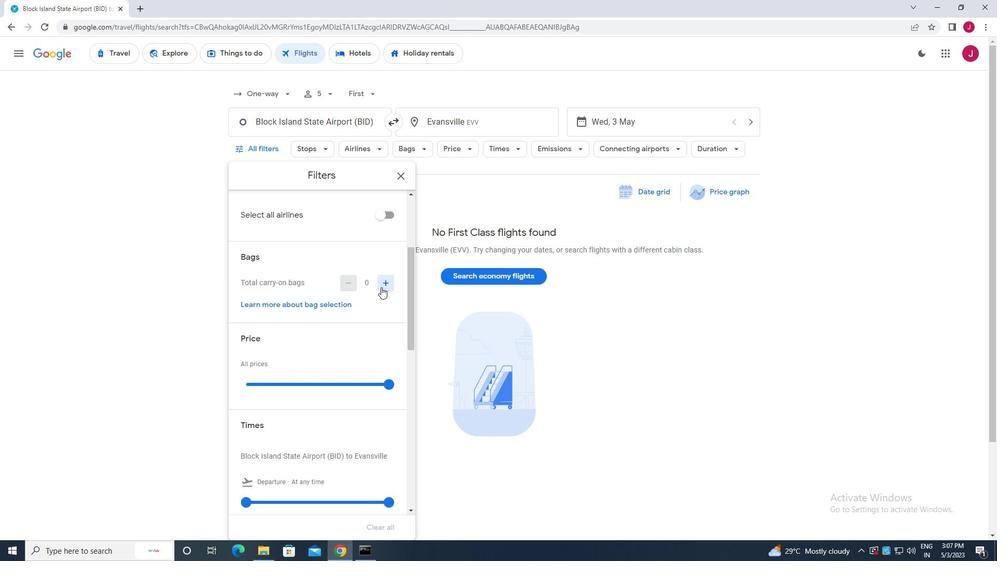 
Action: Mouse pressed left at (384, 285)
Screenshot: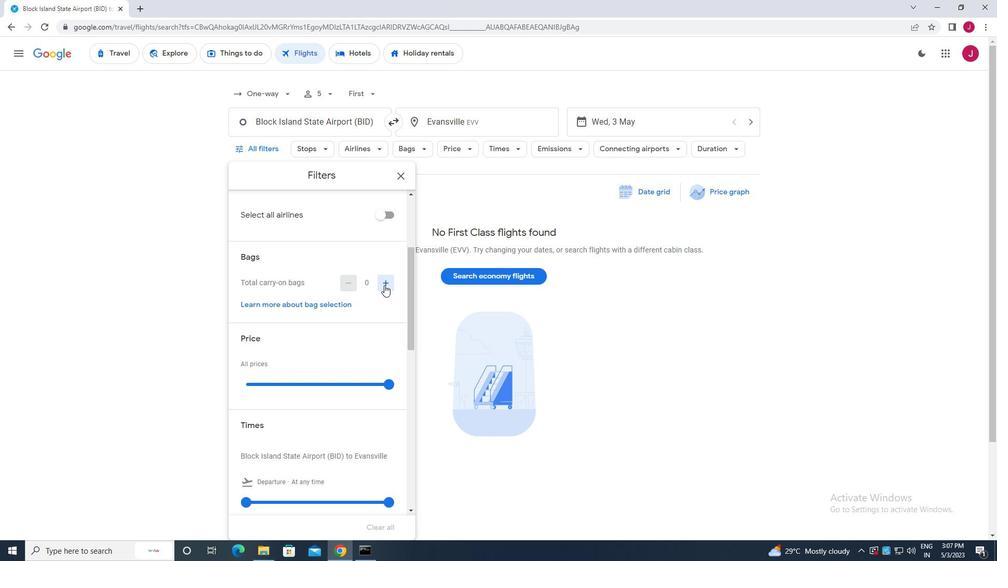 
Action: Mouse moved to (384, 289)
Screenshot: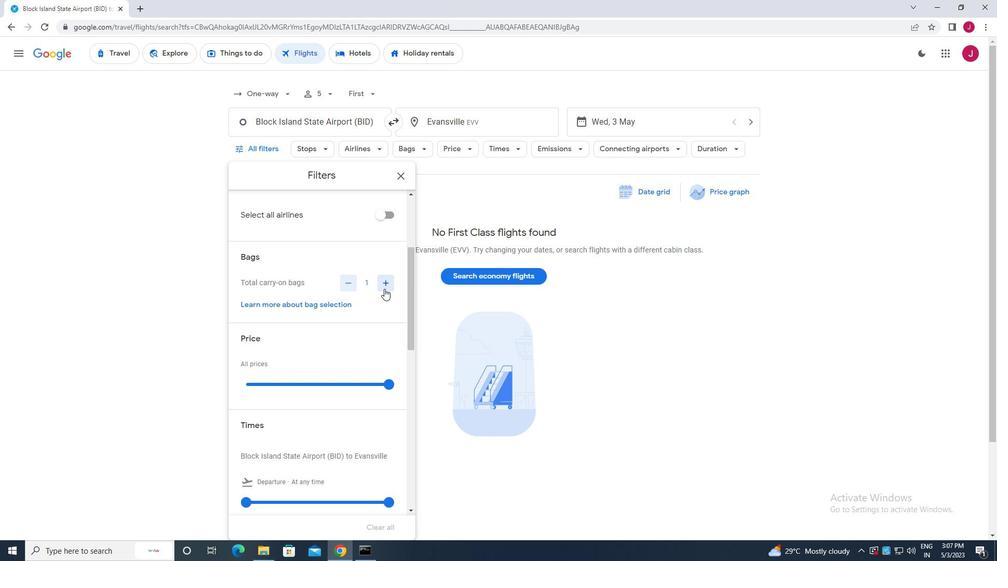 
Action: Mouse scrolled (384, 288) with delta (0, 0)
Screenshot: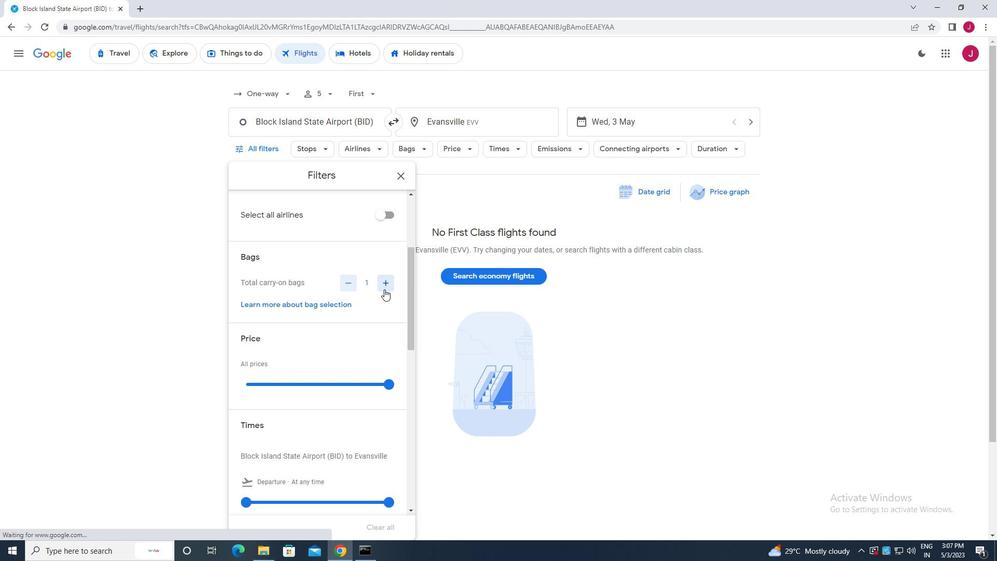
Action: Mouse scrolled (384, 288) with delta (0, 0)
Screenshot: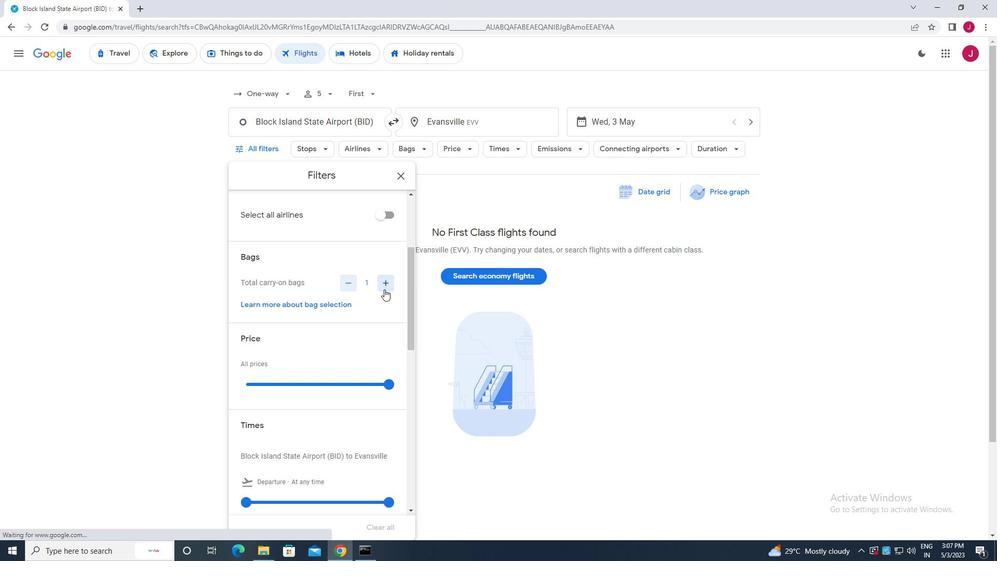 
Action: Mouse scrolled (384, 289) with delta (0, 0)
Screenshot: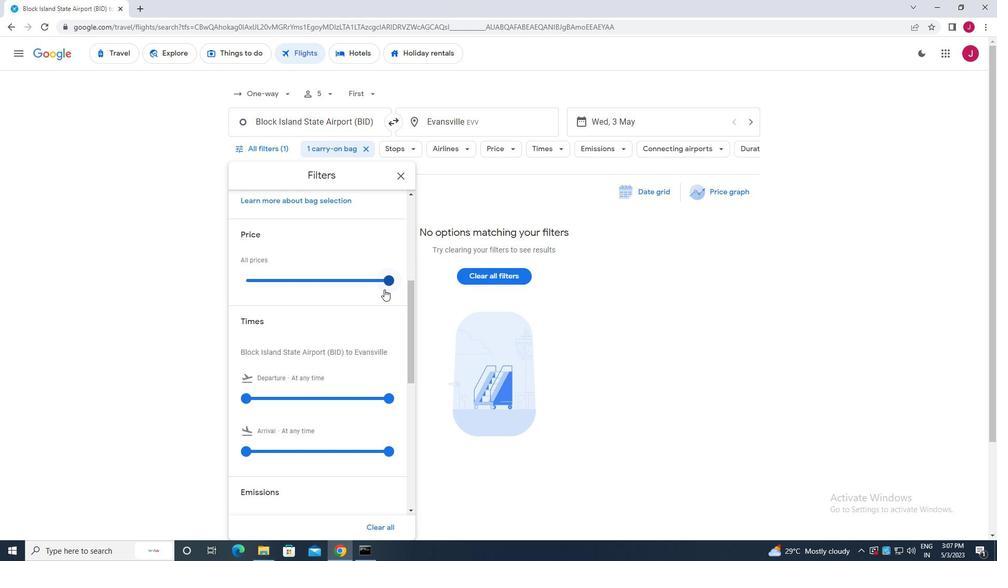 
Action: Mouse scrolled (384, 288) with delta (0, 0)
Screenshot: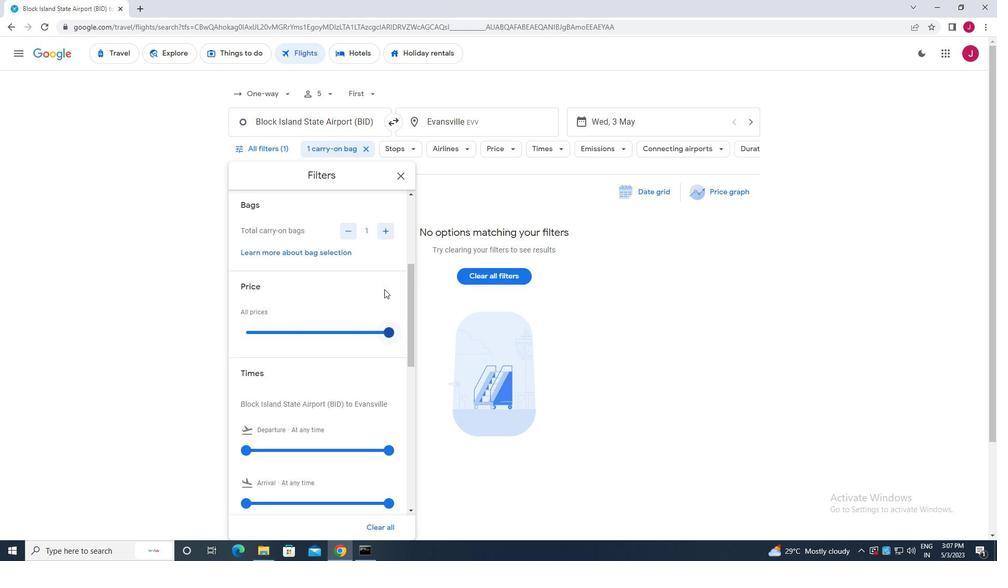 
Action: Mouse scrolled (384, 288) with delta (0, 0)
Screenshot: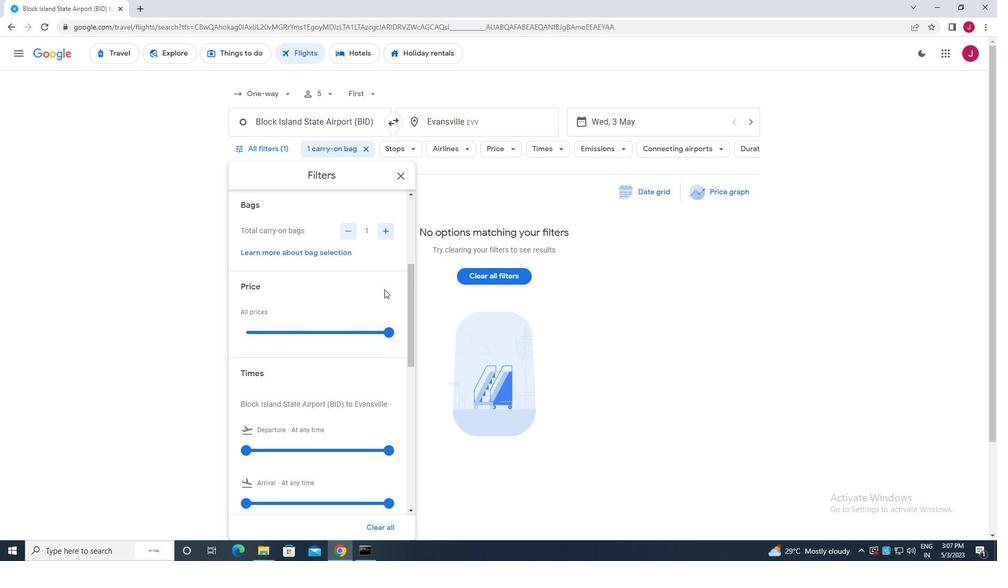 
Action: Mouse moved to (380, 289)
Screenshot: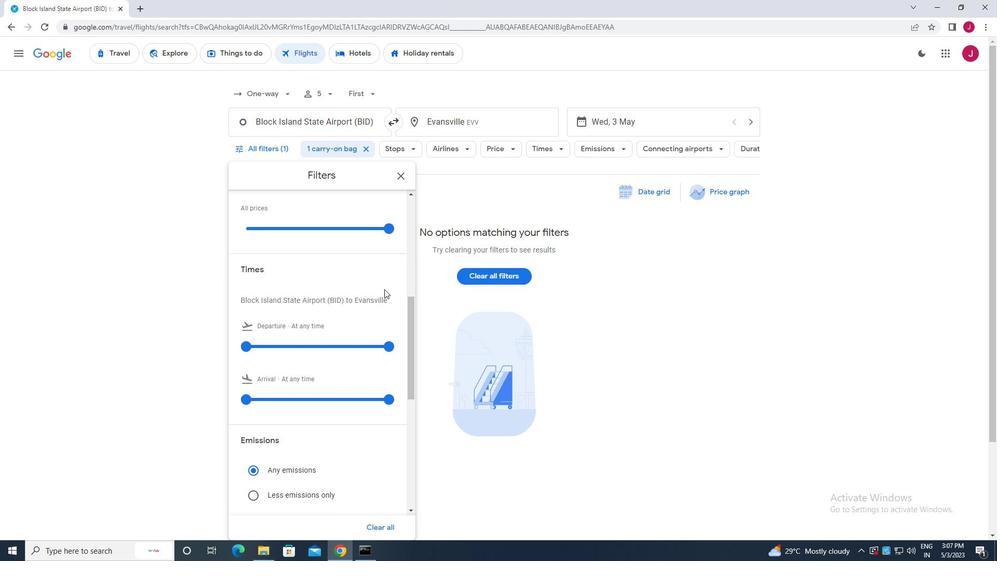
Action: Mouse scrolled (380, 289) with delta (0, 0)
Screenshot: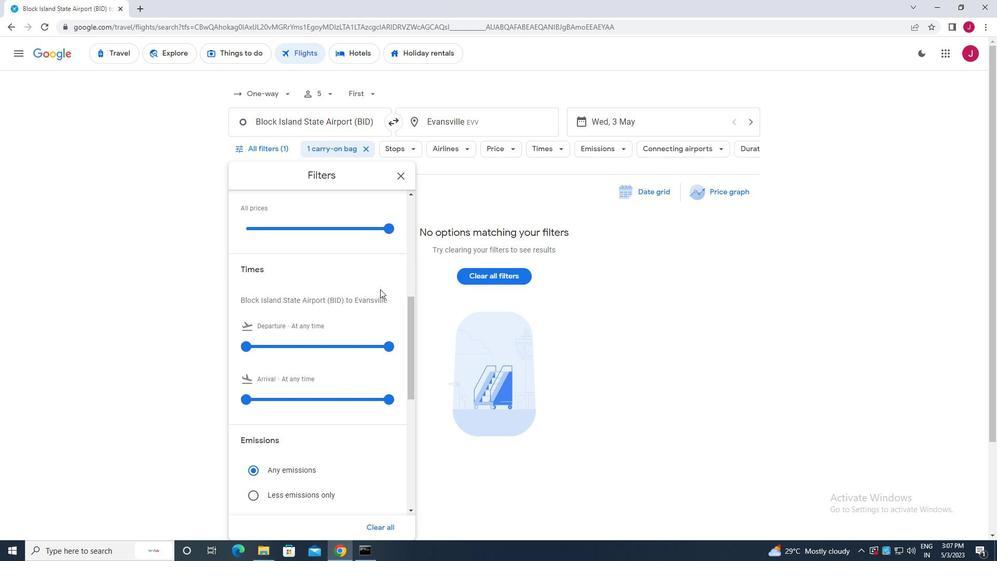 
Action: Mouse moved to (385, 277)
Screenshot: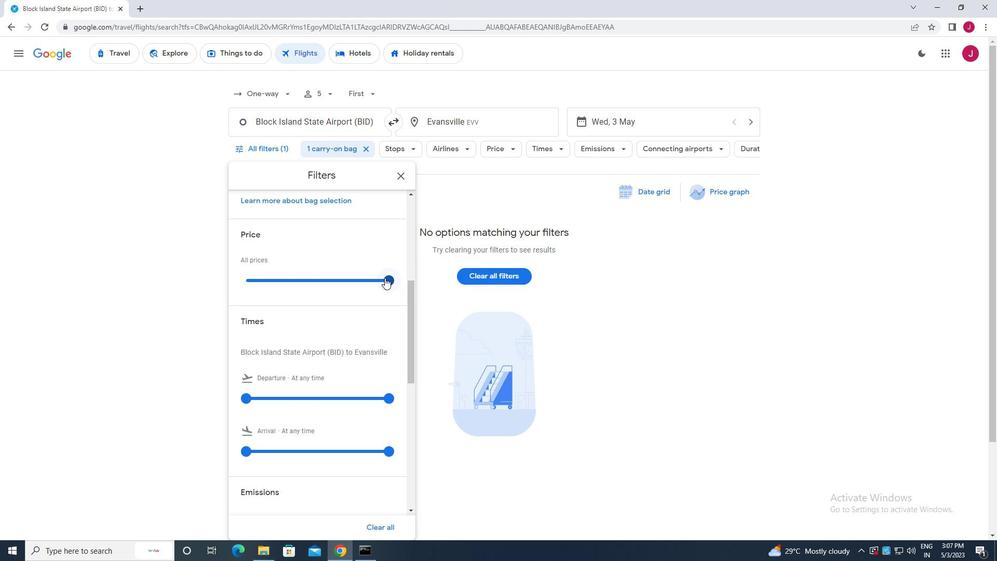 
Action: Mouse pressed left at (385, 277)
Screenshot: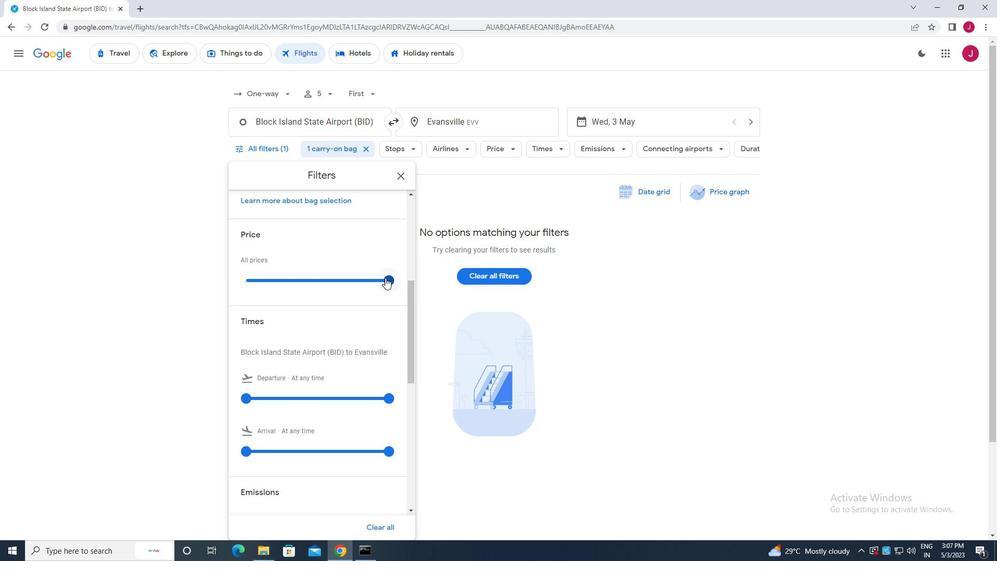 
Action: Mouse scrolled (385, 277) with delta (0, 0)
Screenshot: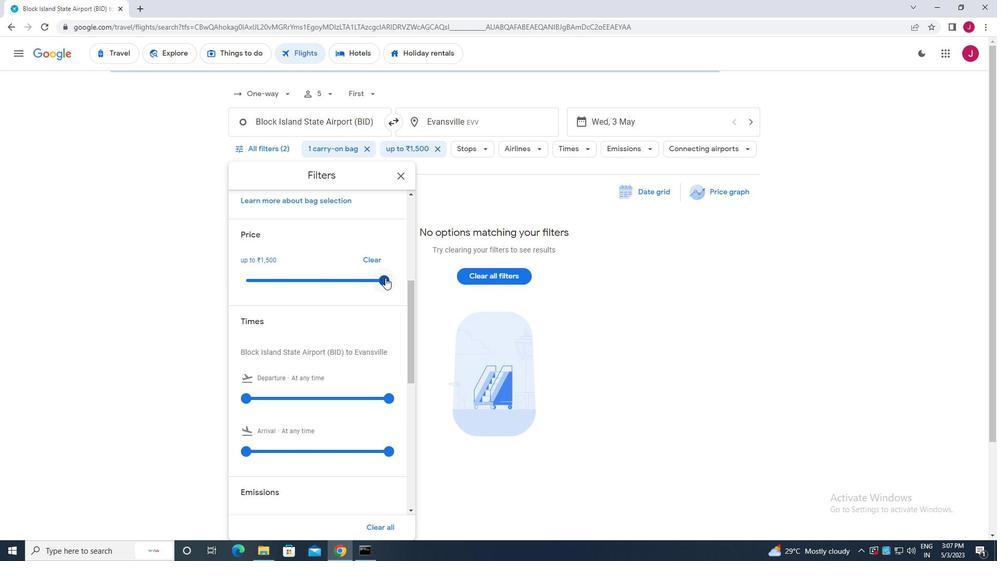 
Action: Mouse scrolled (385, 277) with delta (0, 0)
Screenshot: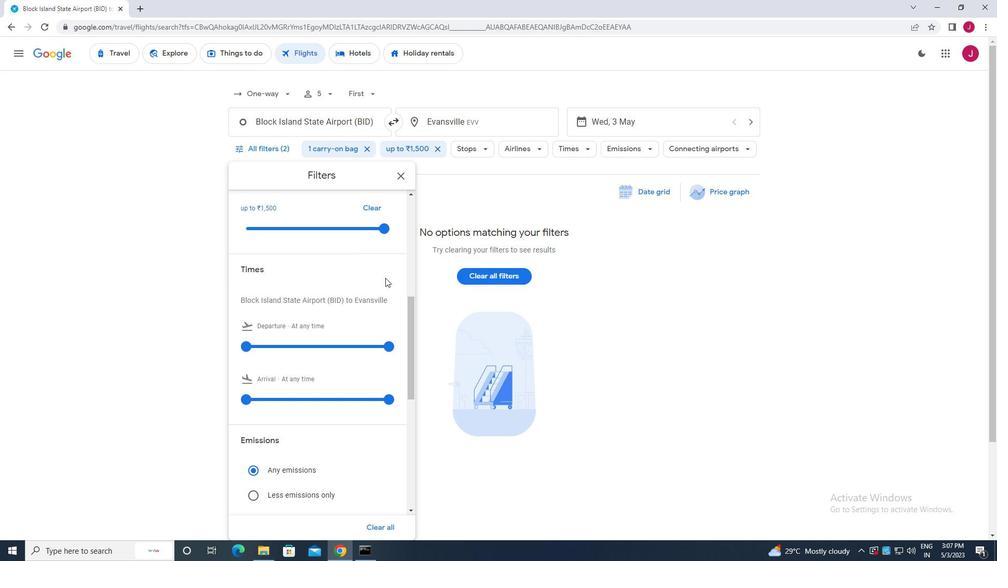 
Action: Mouse scrolled (385, 277) with delta (0, 0)
Screenshot: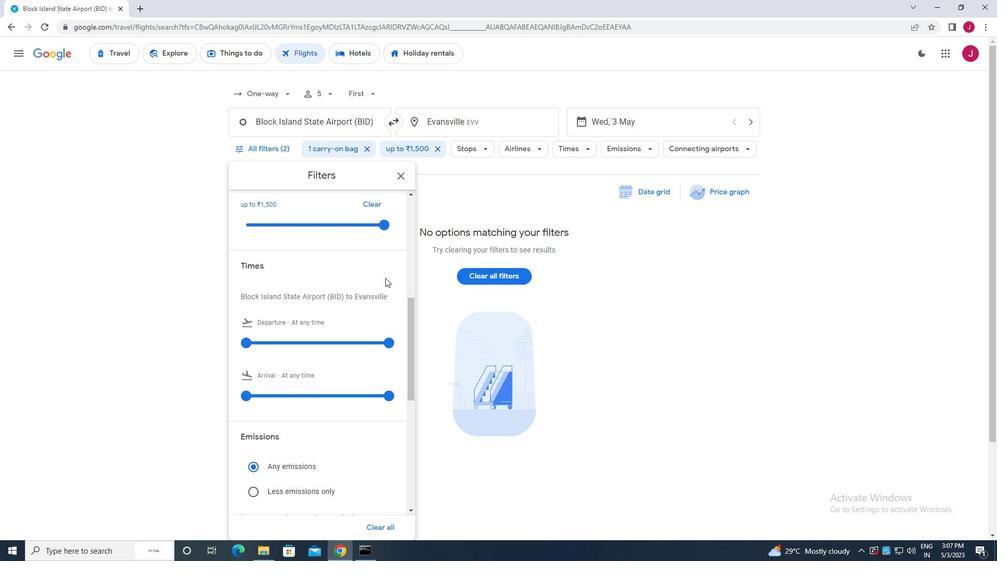 
Action: Mouse moved to (244, 242)
Screenshot: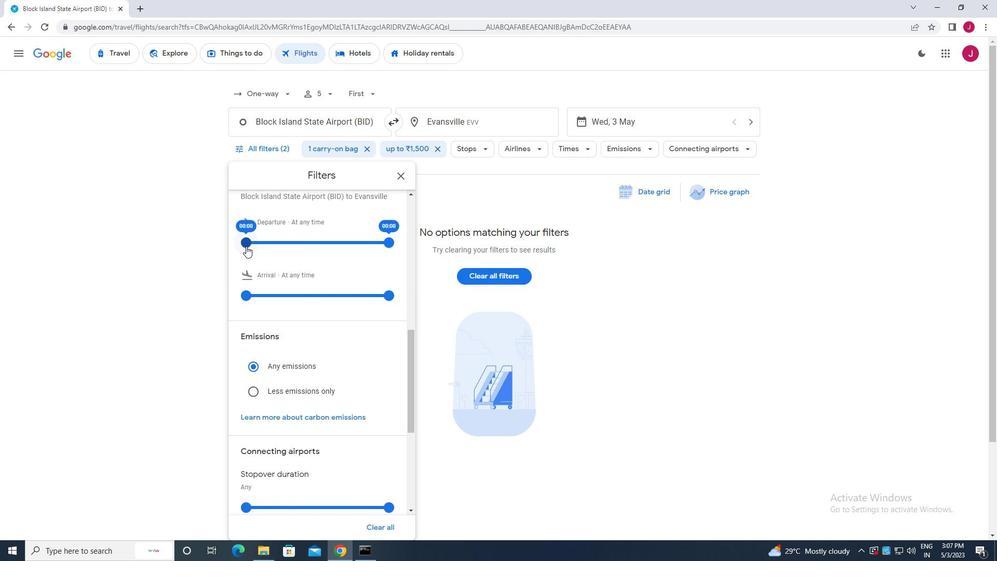 
Action: Mouse pressed left at (244, 242)
Screenshot: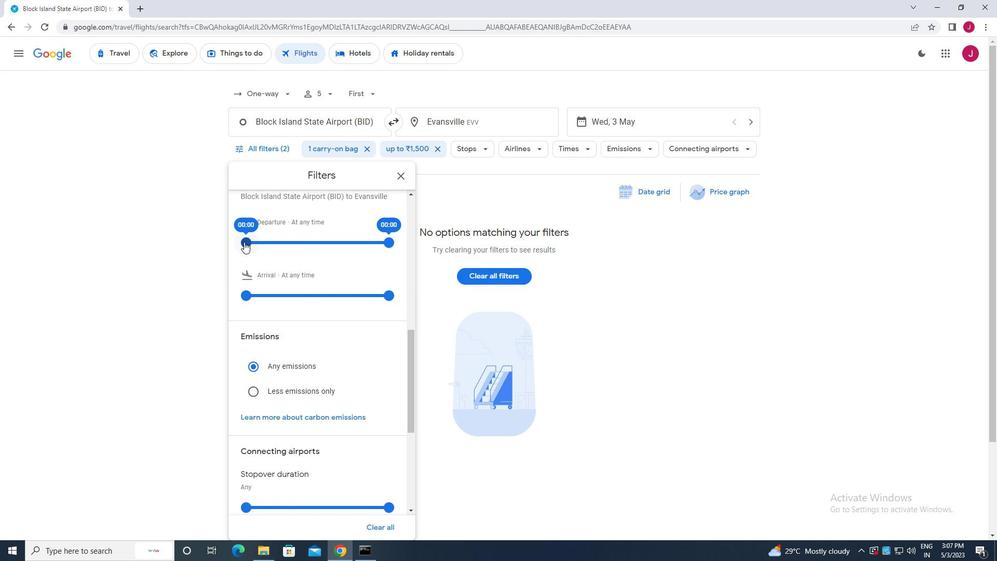 
Action: Mouse moved to (390, 242)
Screenshot: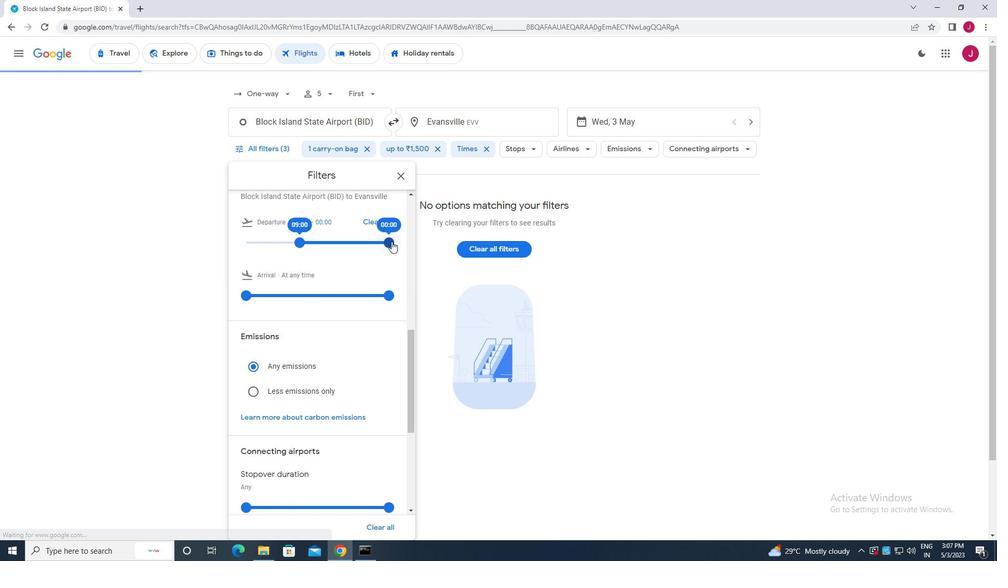 
Action: Mouse pressed left at (390, 242)
Screenshot: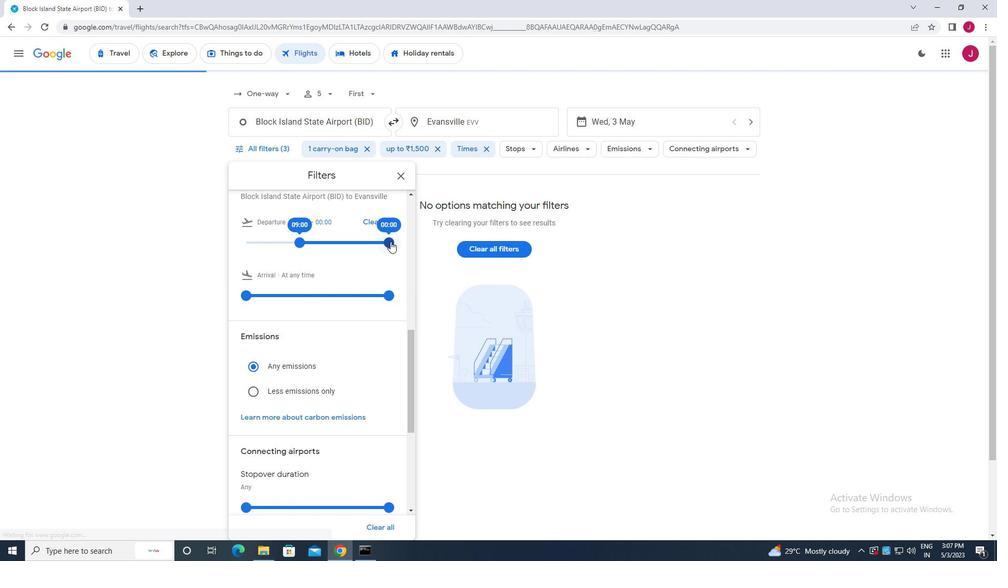 
Action: Mouse moved to (403, 175)
Screenshot: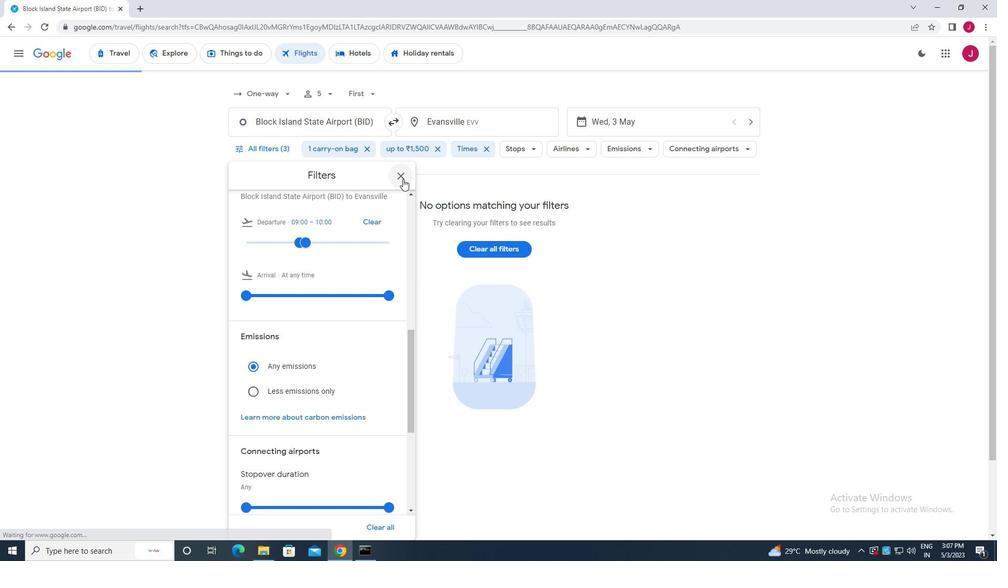 
Action: Mouse pressed left at (403, 175)
Screenshot: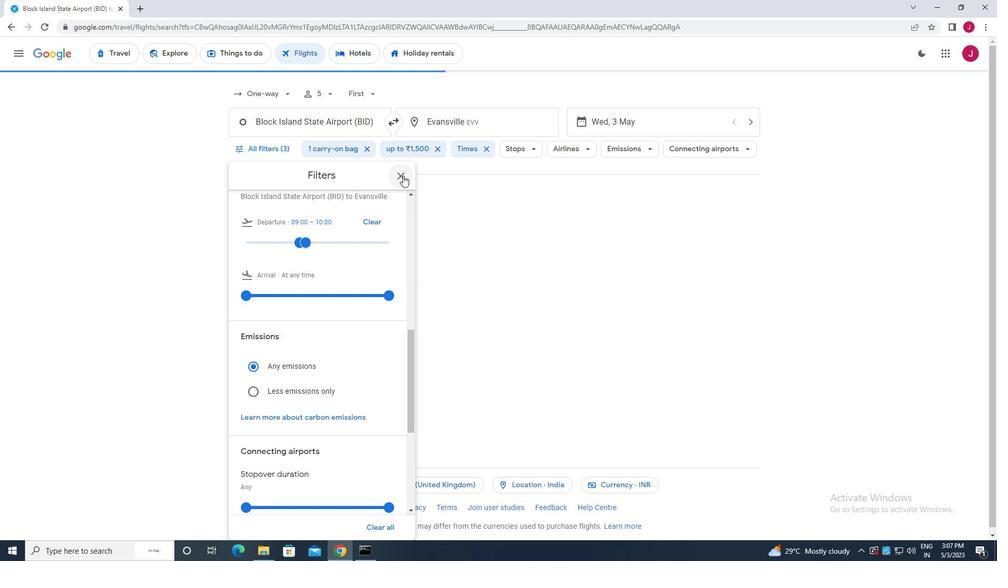 
Action: Mouse moved to (393, 175)
Screenshot: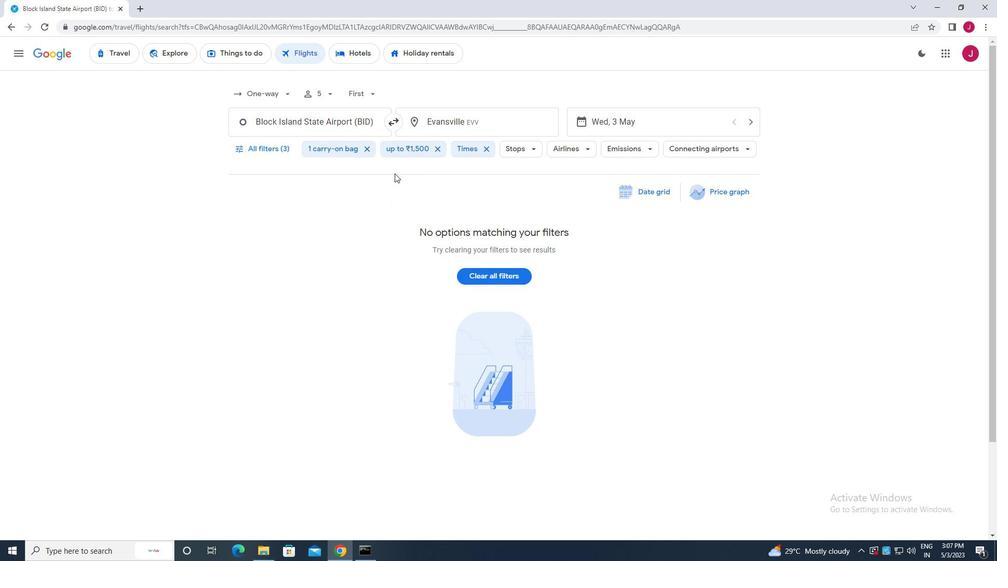 
